 Task: Toggle the prettier use tabs.
Action: Mouse moved to (4, 505)
Screenshot: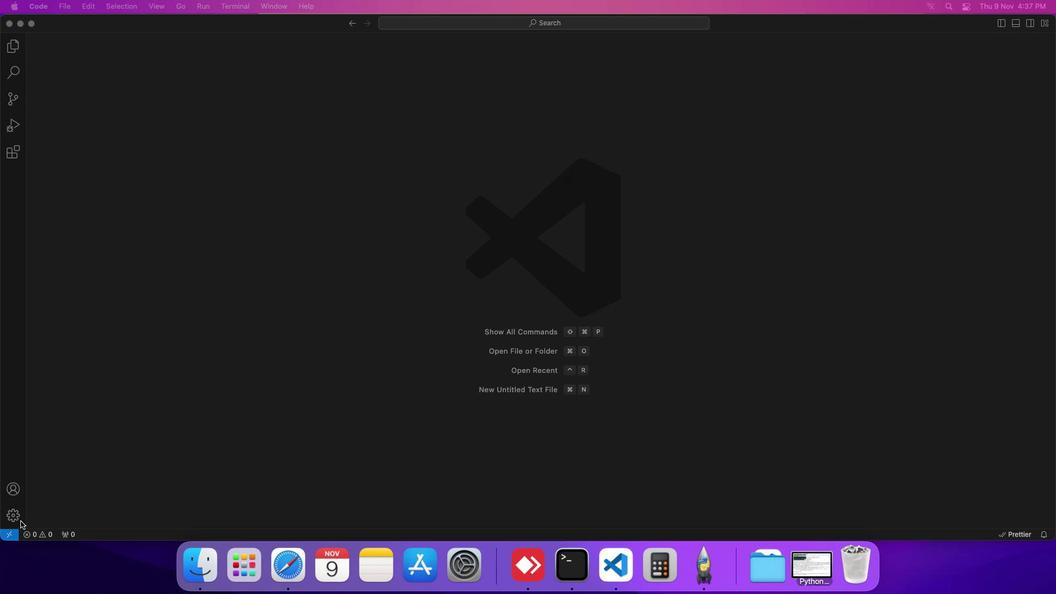 
Action: Mouse pressed left at (4, 505)
Screenshot: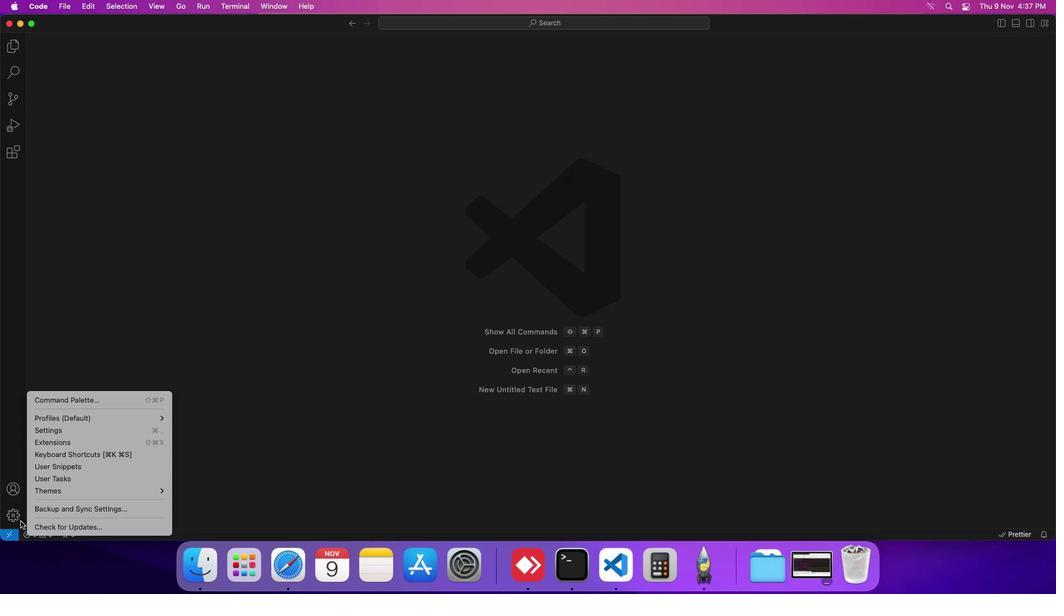 
Action: Mouse moved to (64, 415)
Screenshot: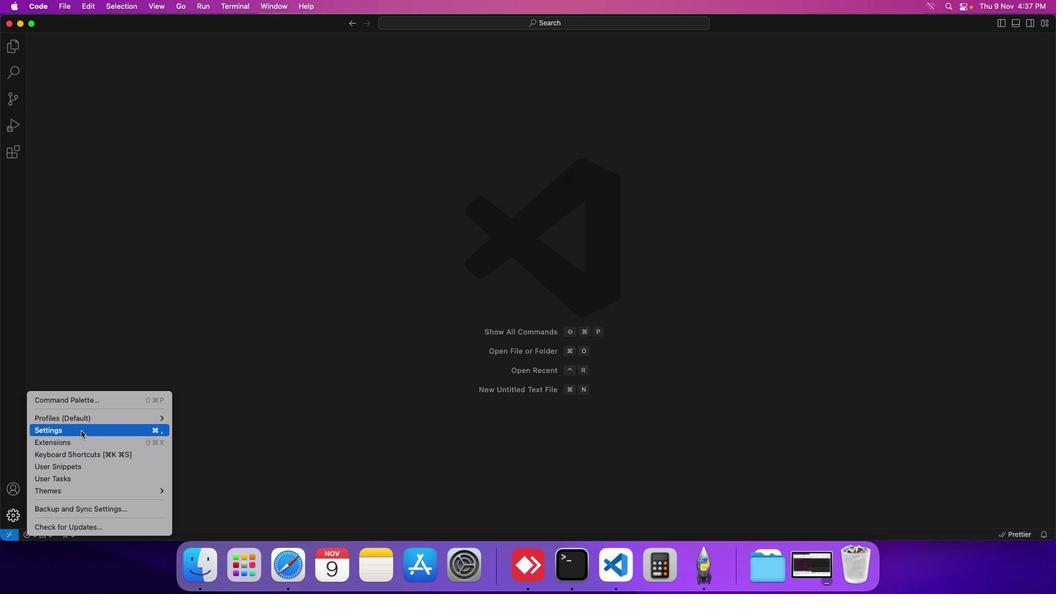 
Action: Mouse pressed left at (64, 415)
Screenshot: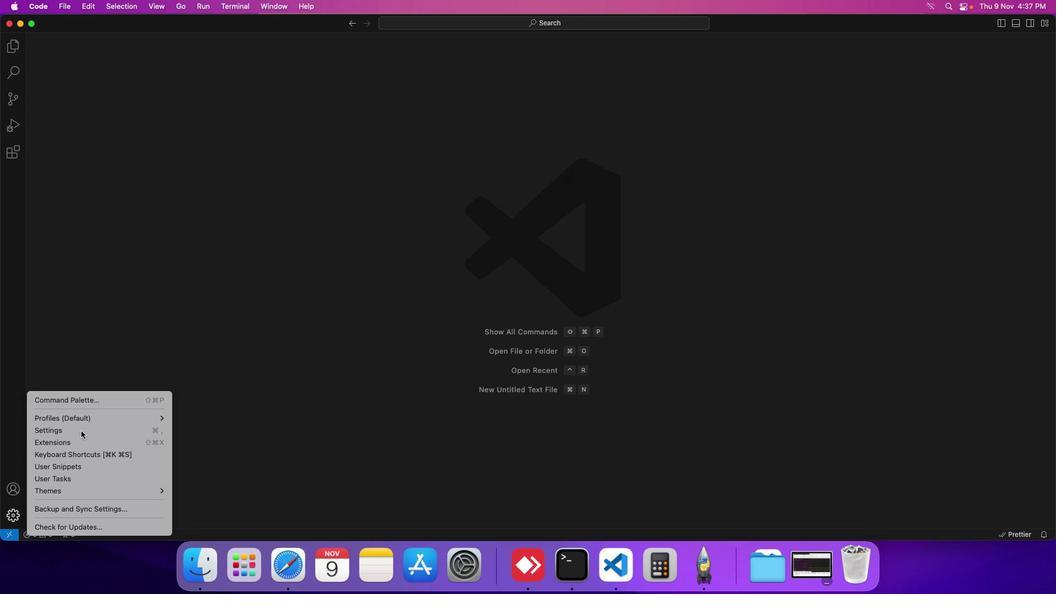
Action: Mouse moved to (240, 181)
Screenshot: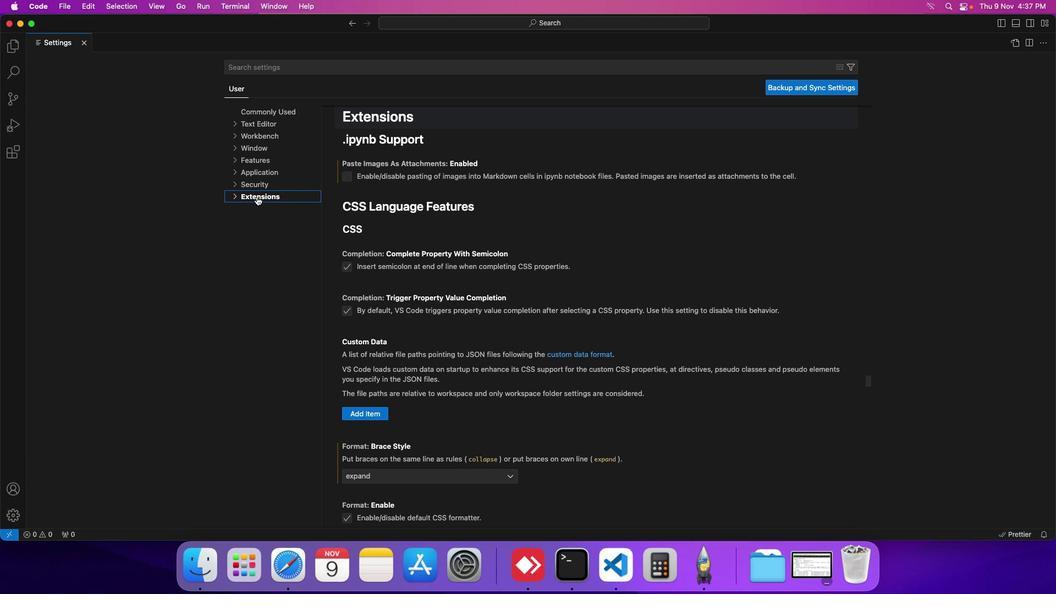 
Action: Mouse pressed left at (240, 181)
Screenshot: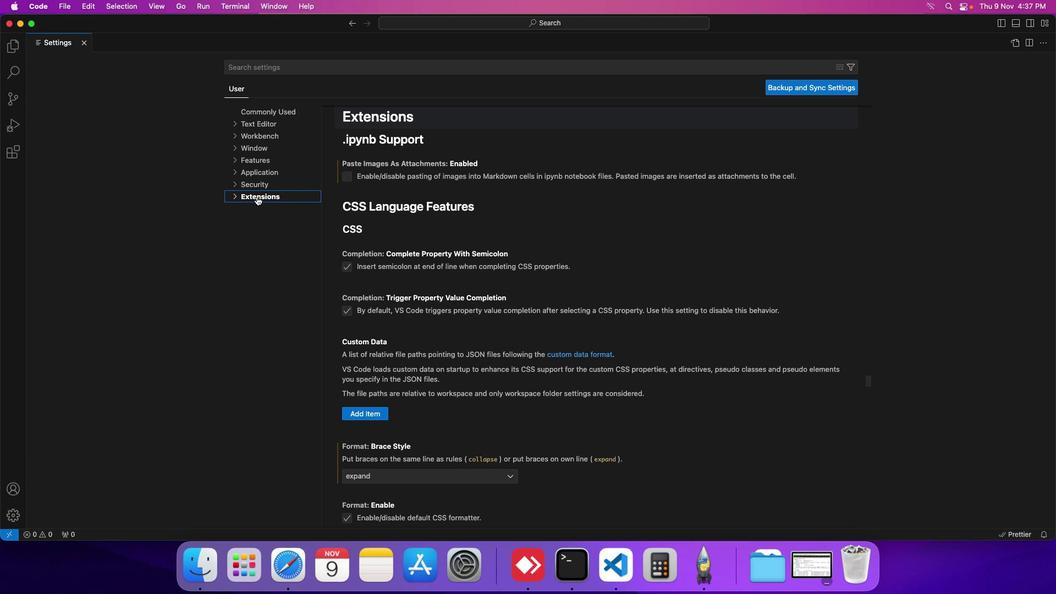 
Action: Mouse moved to (244, 419)
Screenshot: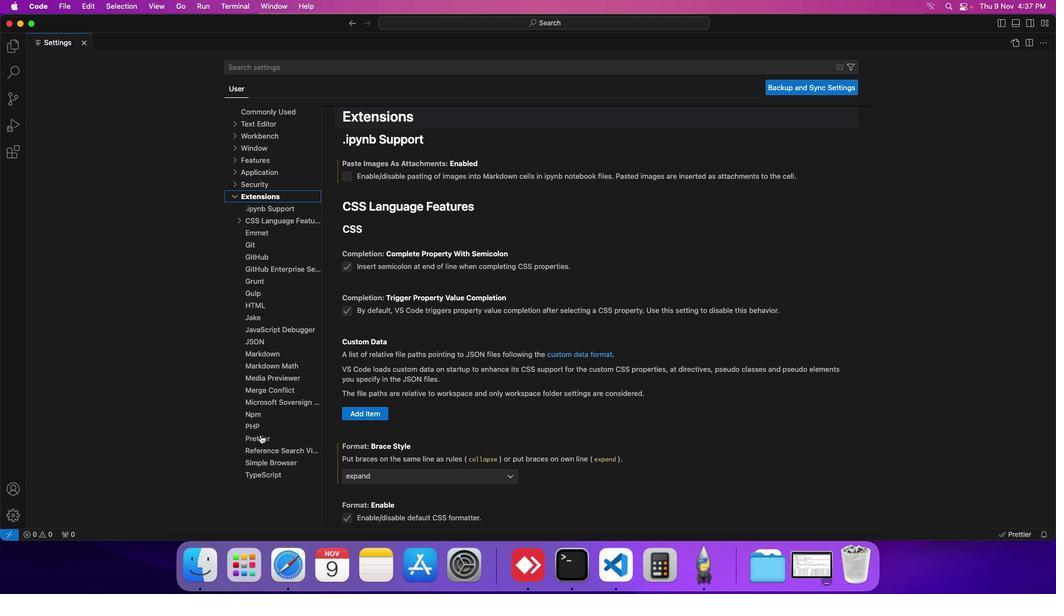 
Action: Mouse pressed left at (244, 419)
Screenshot: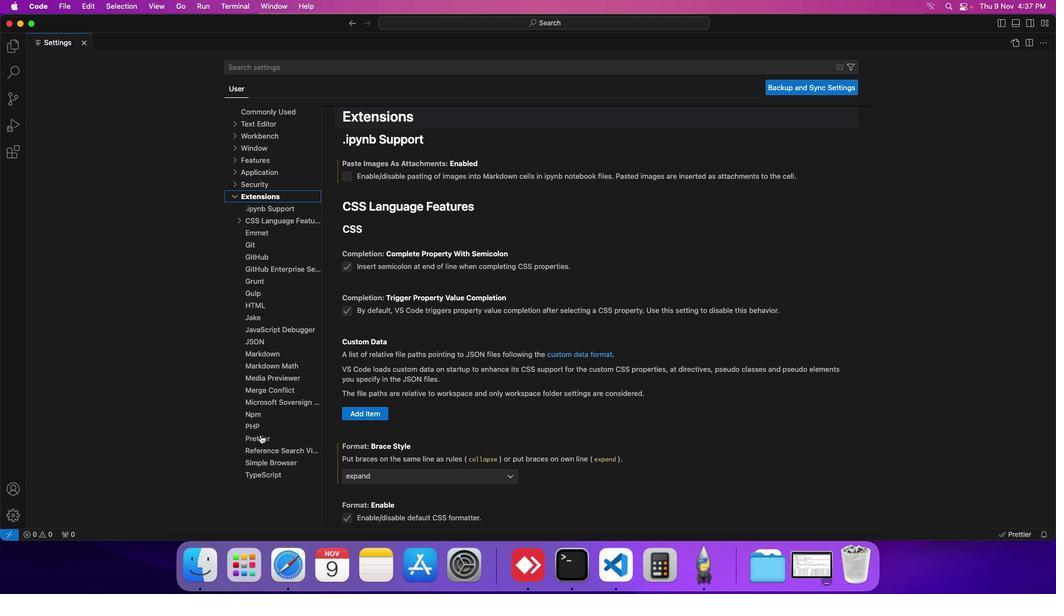 
Action: Mouse moved to (371, 460)
Screenshot: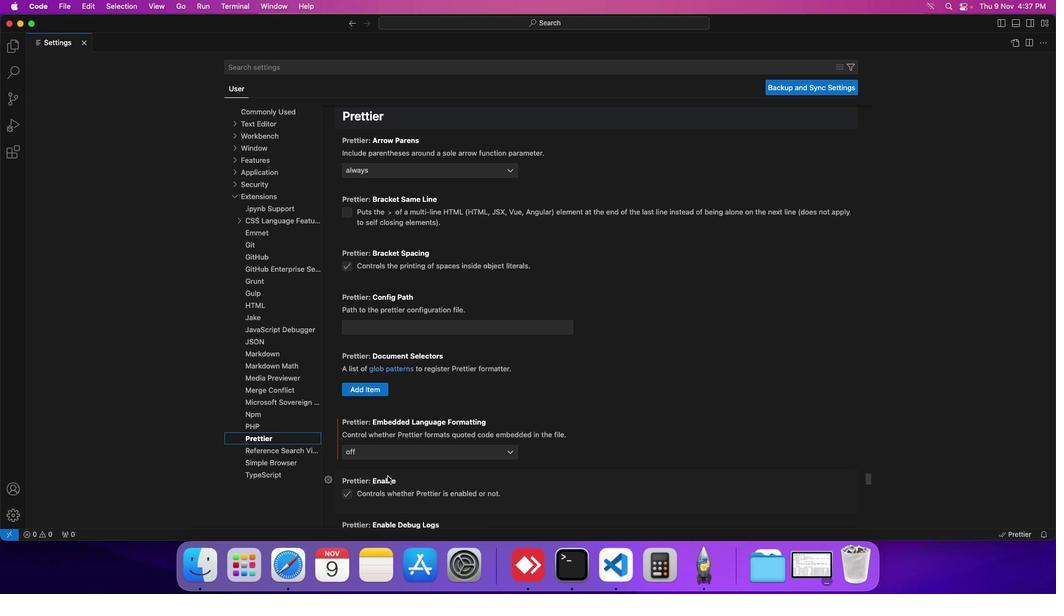 
Action: Mouse scrolled (371, 460) with delta (-15, -15)
Screenshot: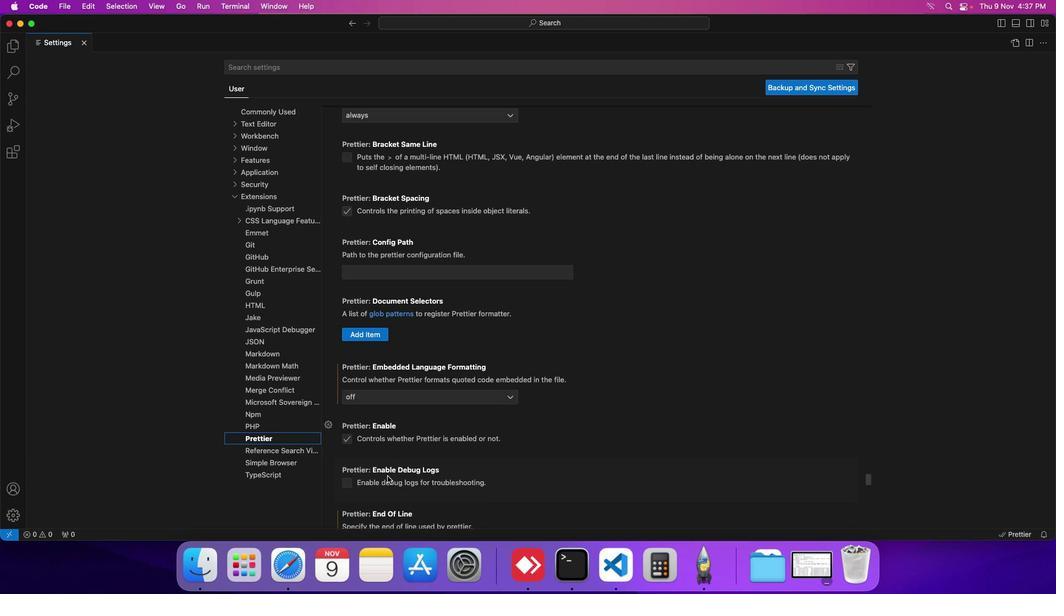 
Action: Mouse scrolled (371, 460) with delta (-15, -15)
Screenshot: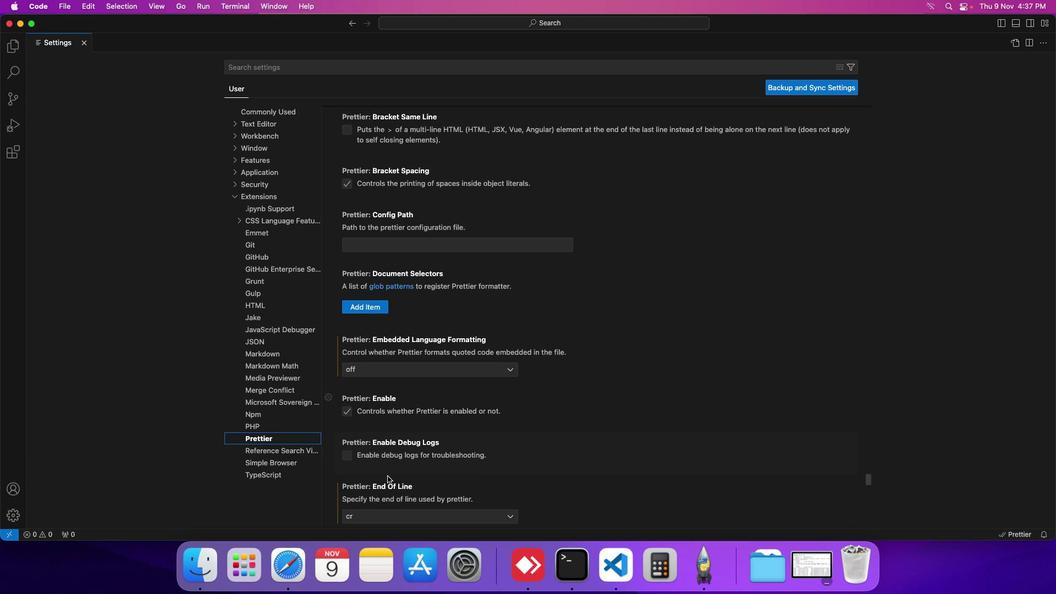 
Action: Mouse scrolled (371, 460) with delta (-15, -15)
Screenshot: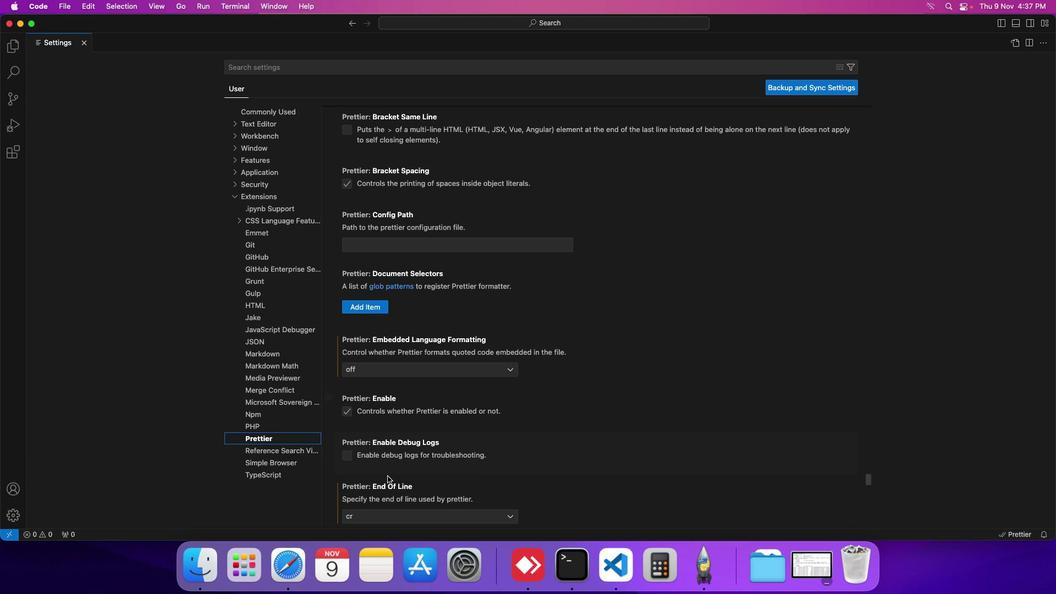 
Action: Mouse scrolled (371, 460) with delta (-15, -15)
Screenshot: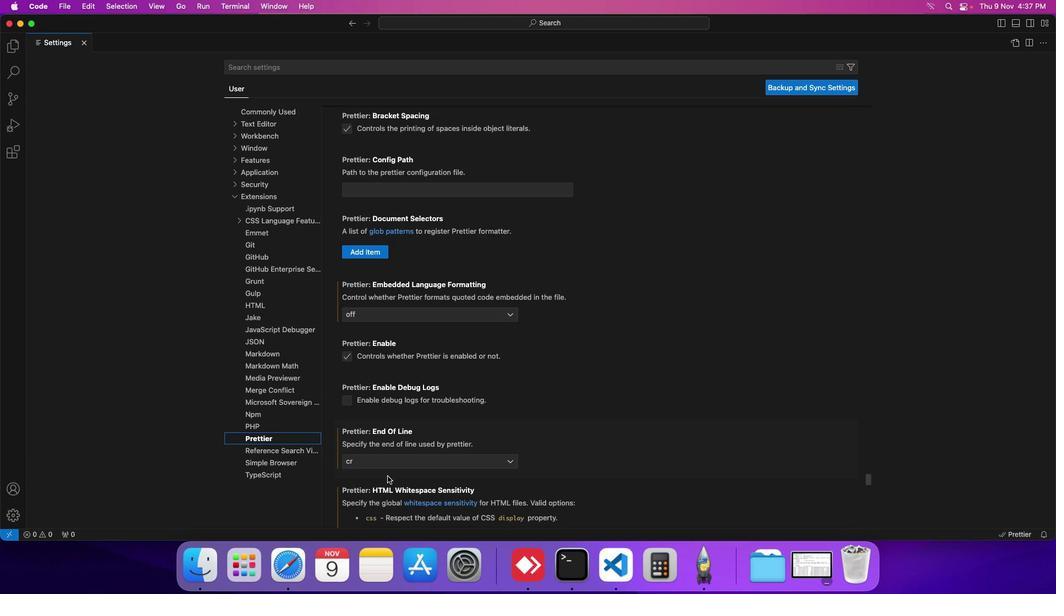 
Action: Mouse scrolled (371, 460) with delta (-15, -15)
Screenshot: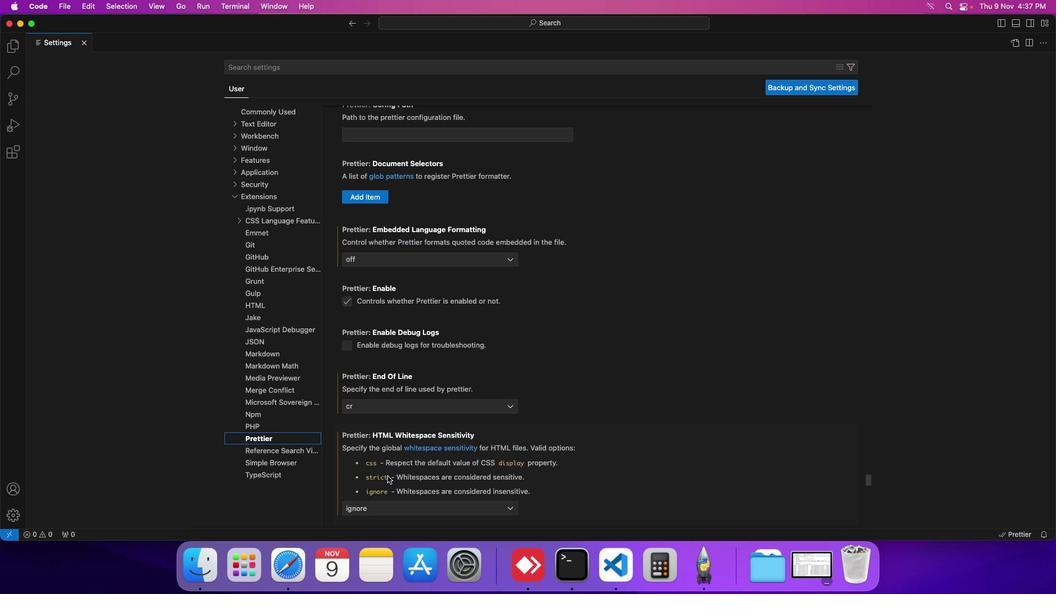 
Action: Mouse scrolled (371, 460) with delta (-15, -16)
Screenshot: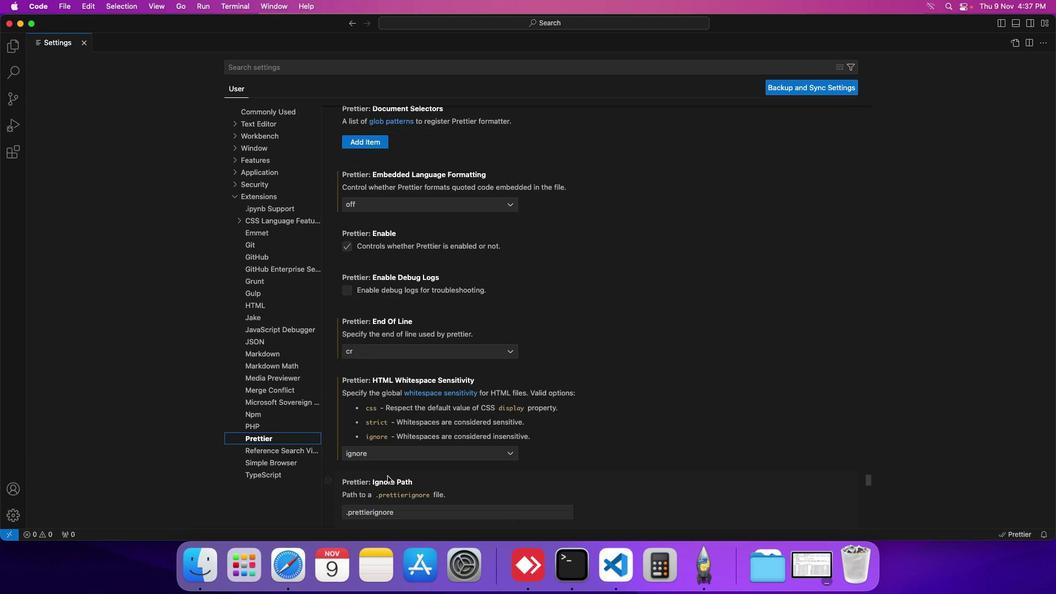 
Action: Mouse scrolled (371, 460) with delta (-15, -16)
Screenshot: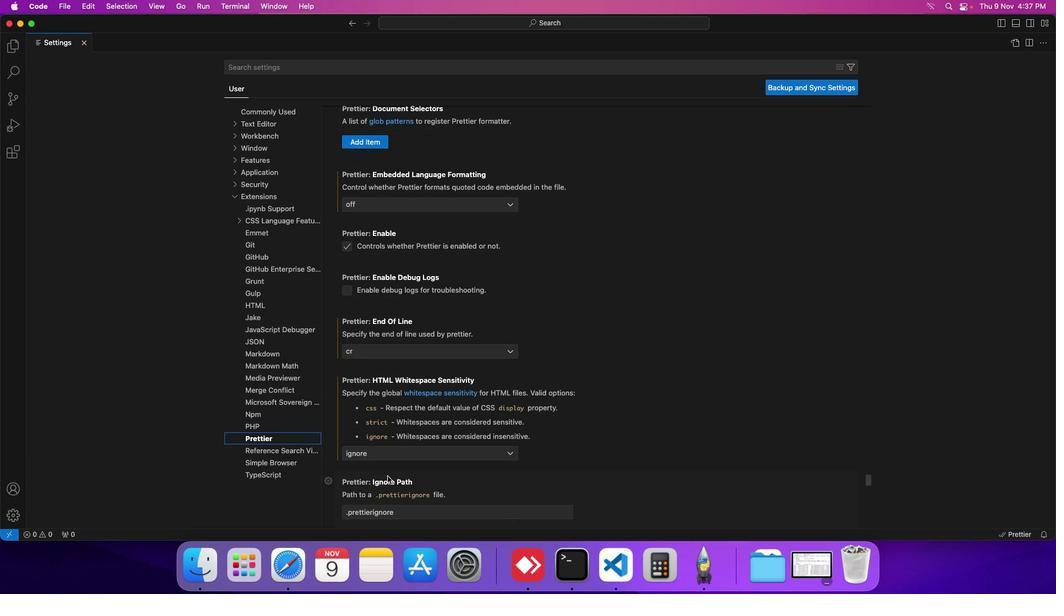 
Action: Mouse scrolled (371, 460) with delta (-15, -15)
Screenshot: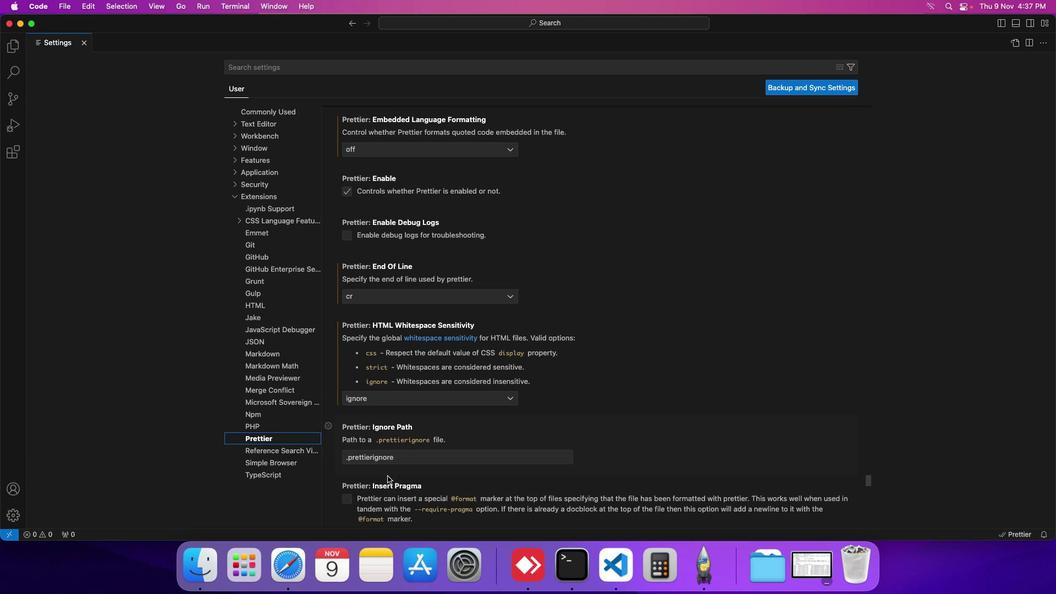 
Action: Mouse scrolled (371, 460) with delta (-15, -15)
Screenshot: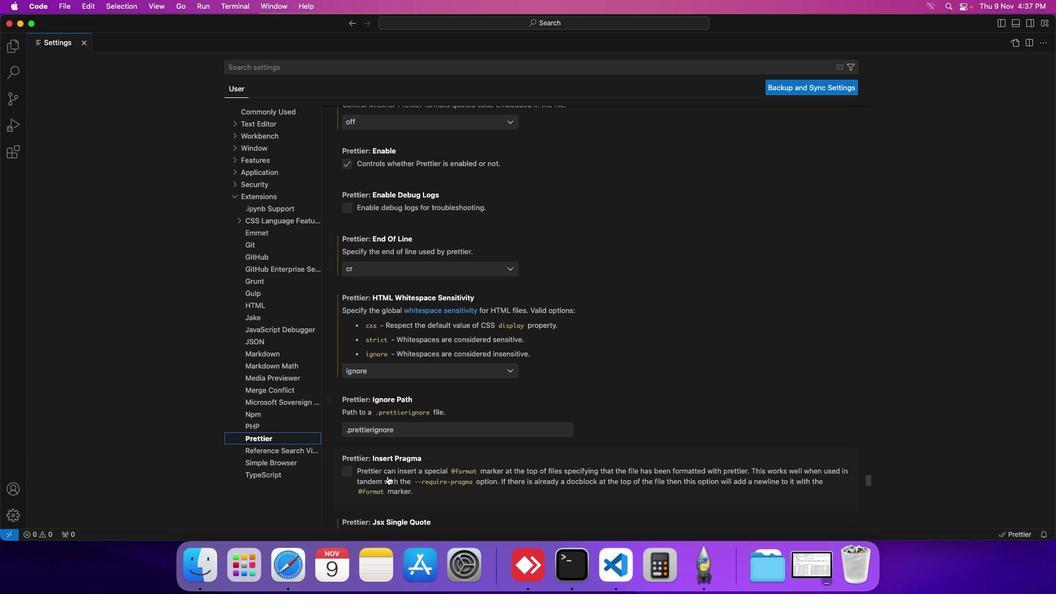 
Action: Mouse scrolled (371, 460) with delta (-15, -15)
Screenshot: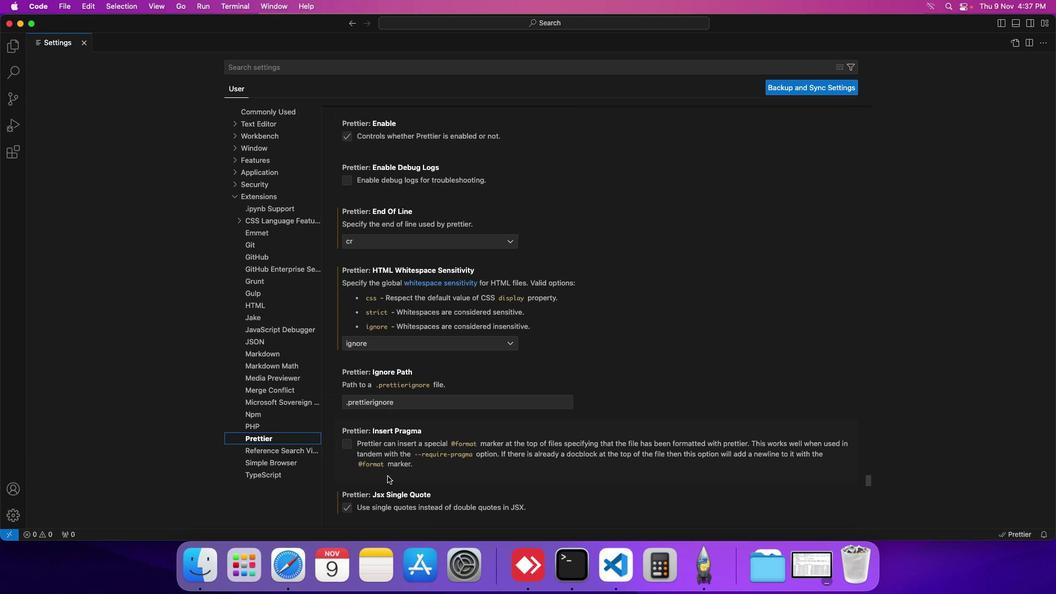 
Action: Mouse scrolled (371, 460) with delta (-15, -15)
Screenshot: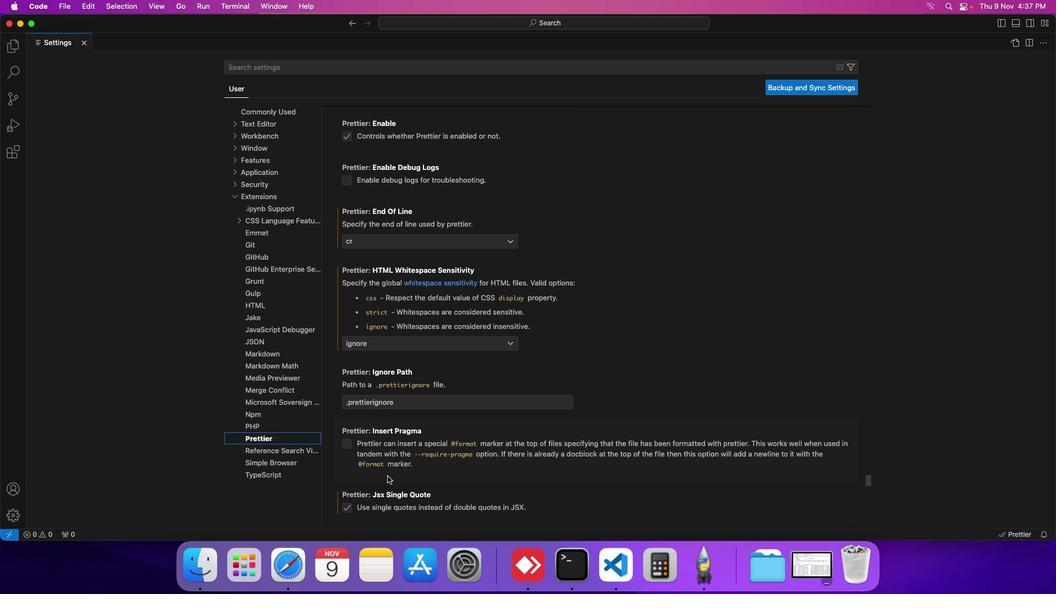 
Action: Mouse scrolled (371, 460) with delta (-15, -15)
Screenshot: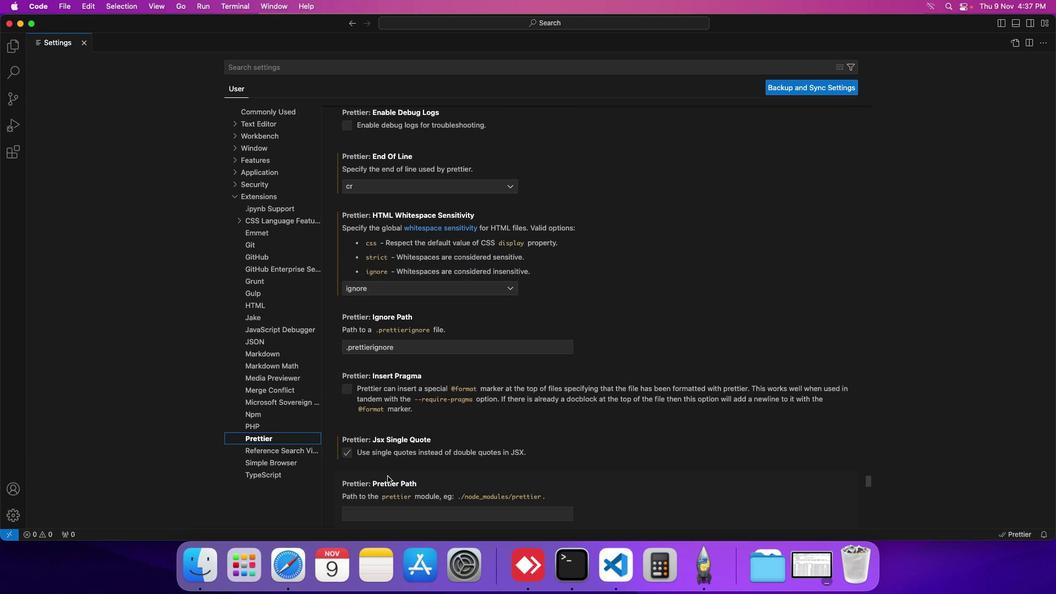 
Action: Mouse scrolled (371, 460) with delta (-15, -15)
Screenshot: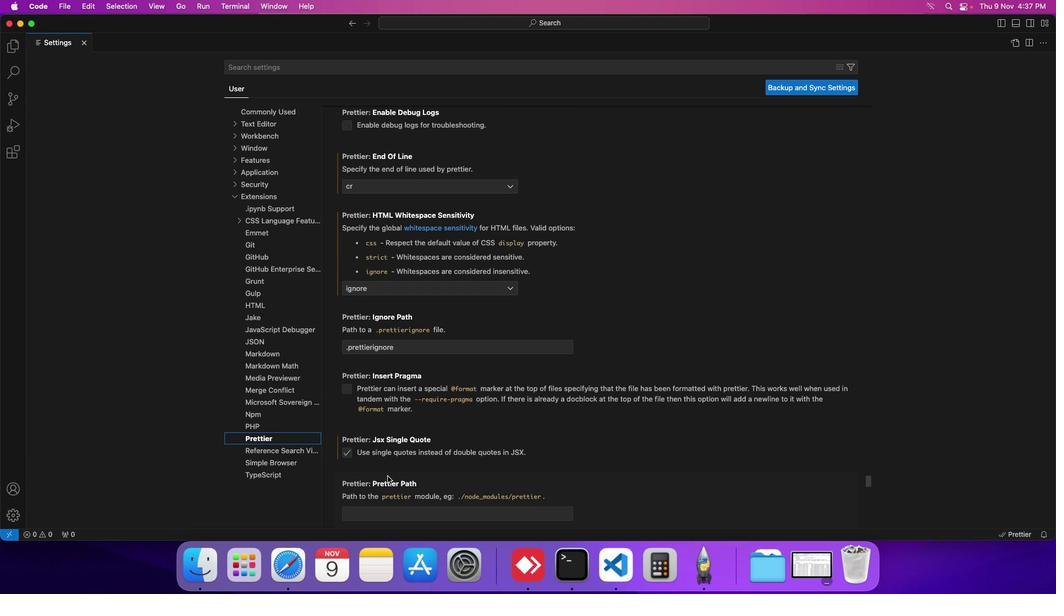 
Action: Mouse scrolled (371, 460) with delta (-15, -15)
Screenshot: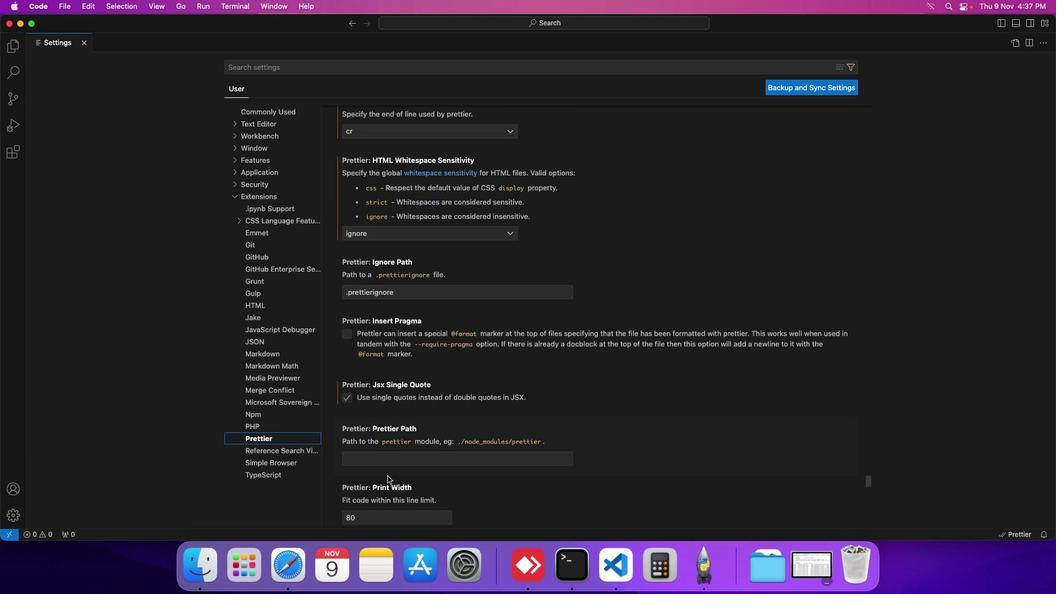 
Action: Mouse scrolled (371, 460) with delta (-15, -15)
Screenshot: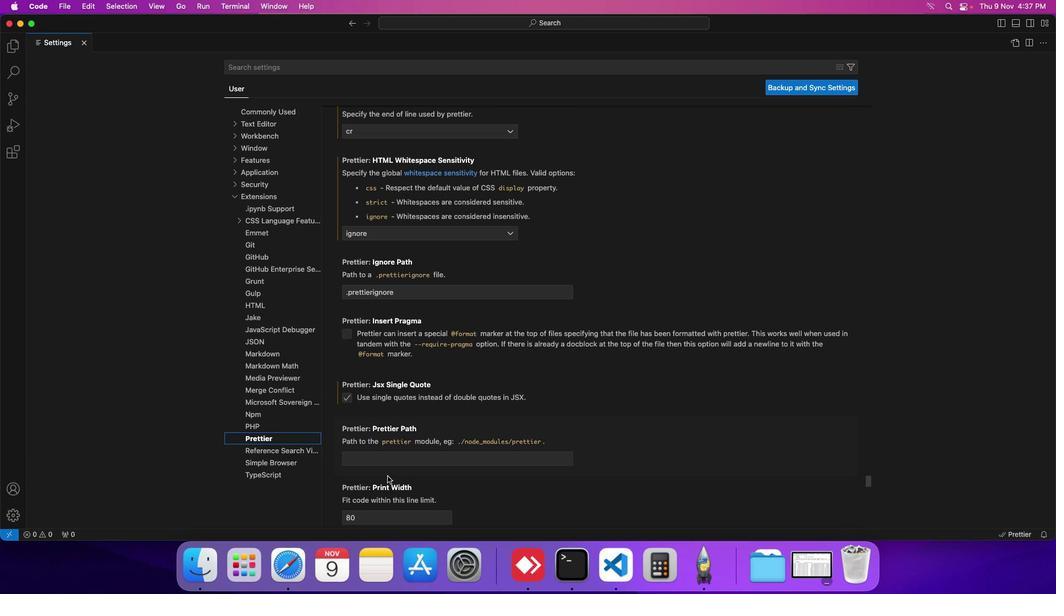 
Action: Mouse scrolled (371, 460) with delta (-15, -15)
Screenshot: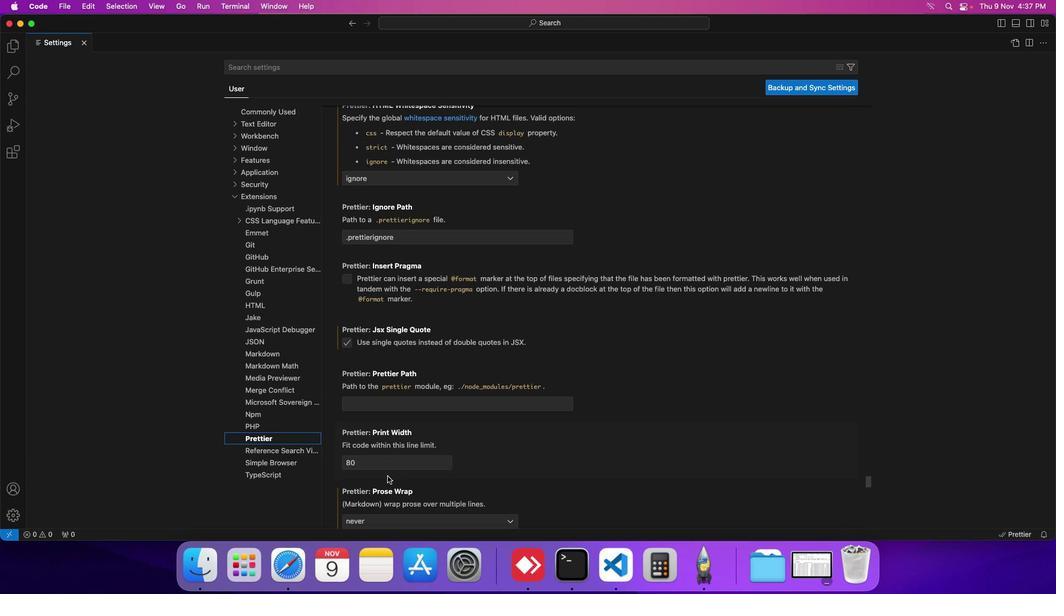 
Action: Mouse scrolled (371, 460) with delta (-15, -15)
Screenshot: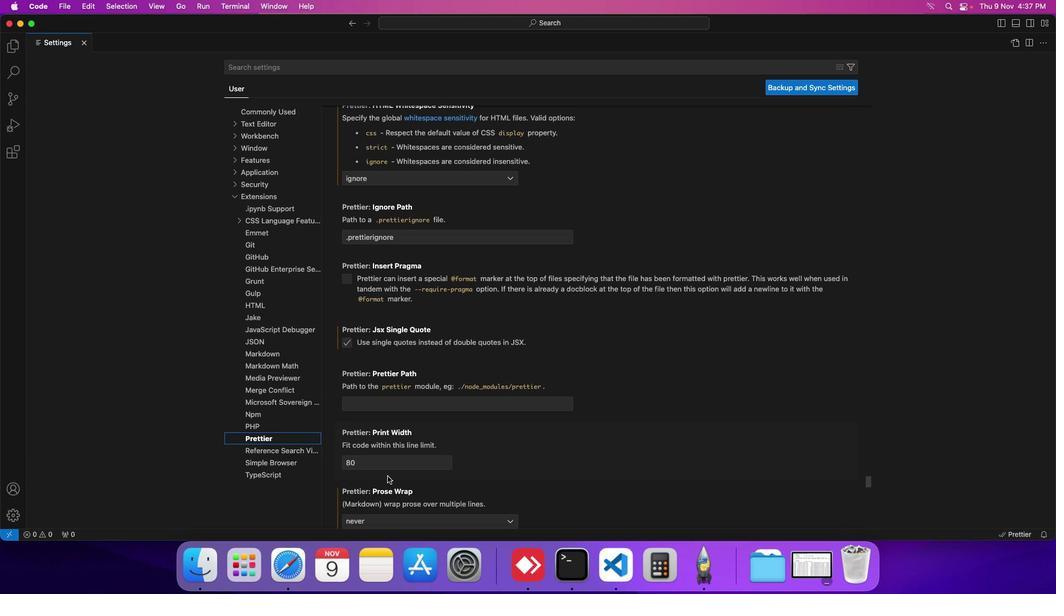 
Action: Mouse scrolled (371, 460) with delta (-15, -15)
Screenshot: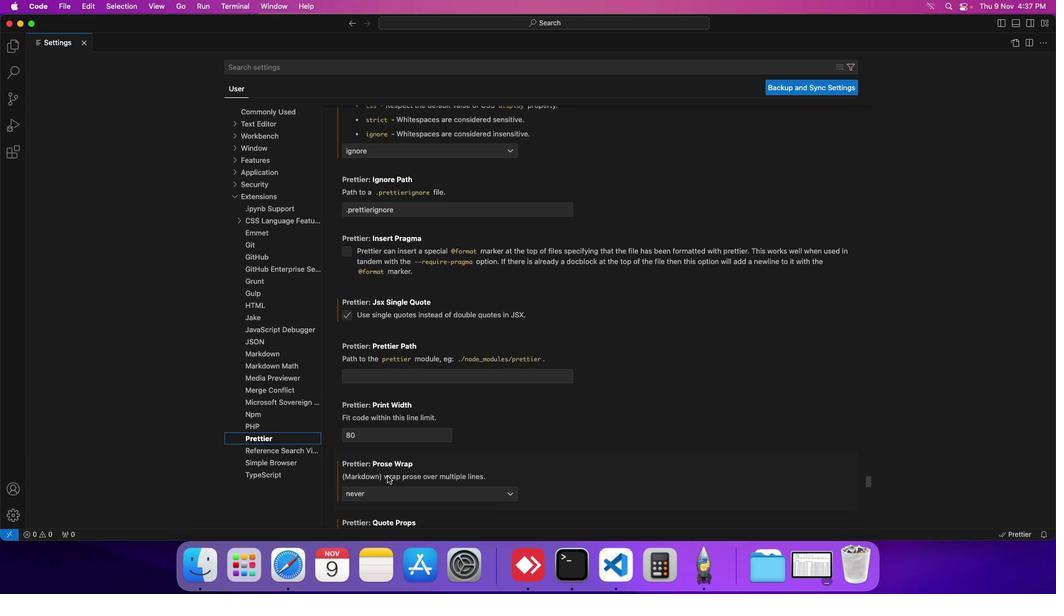
Action: Mouse scrolled (371, 460) with delta (-15, -15)
Screenshot: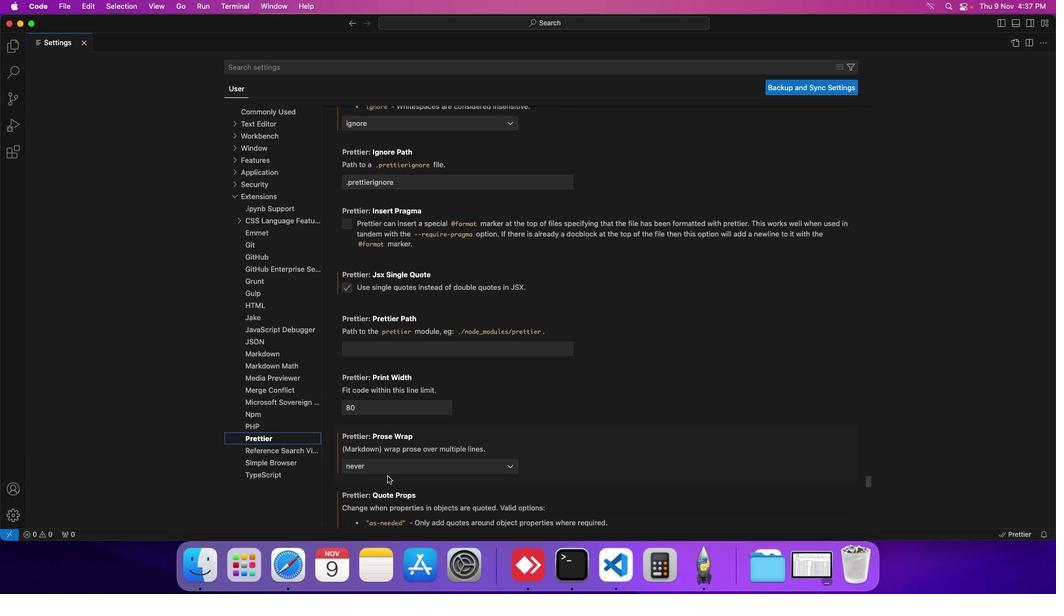 
Action: Mouse scrolled (371, 460) with delta (-15, -15)
Screenshot: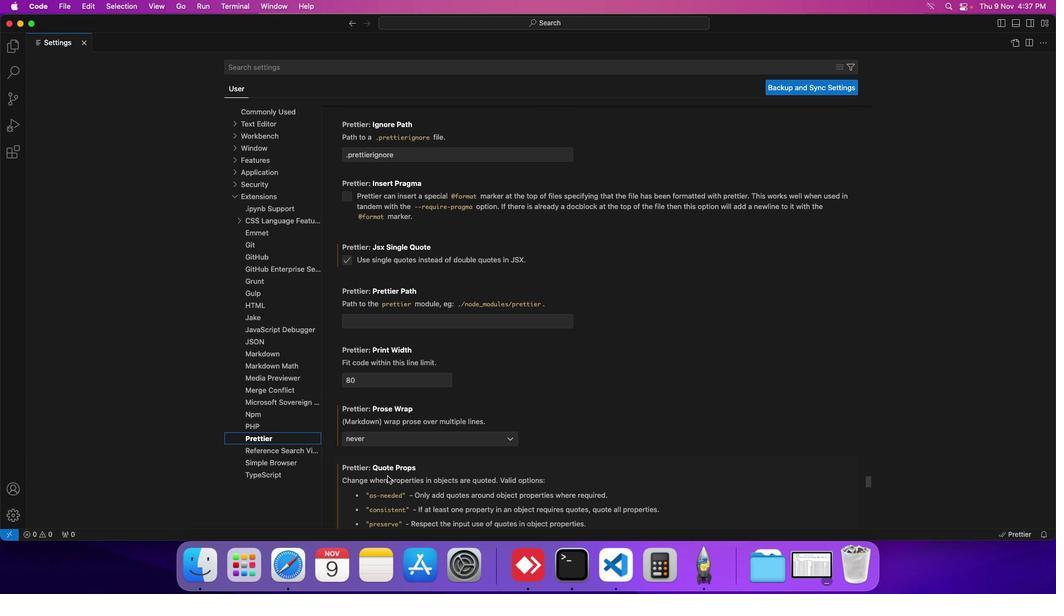 
Action: Mouse scrolled (371, 460) with delta (-15, -15)
Screenshot: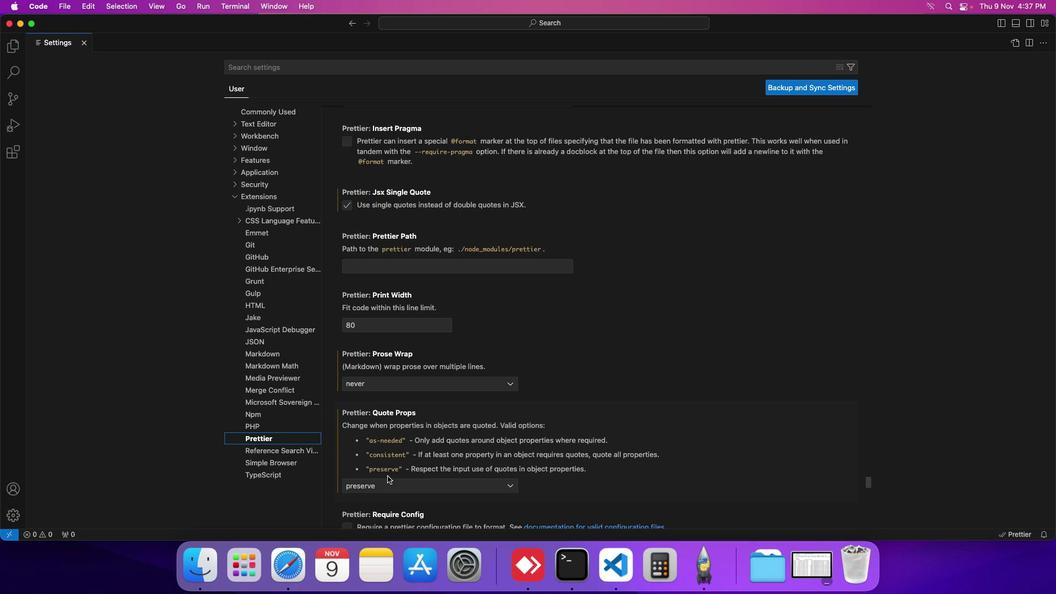 
Action: Mouse scrolled (371, 460) with delta (-15, -15)
Screenshot: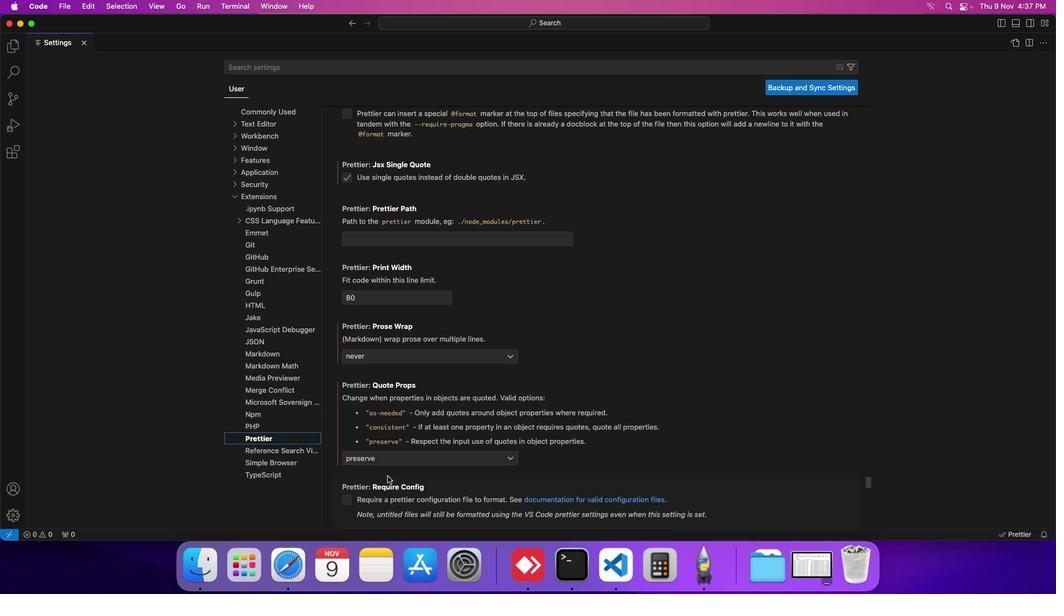 
Action: Mouse scrolled (371, 460) with delta (-15, -15)
Screenshot: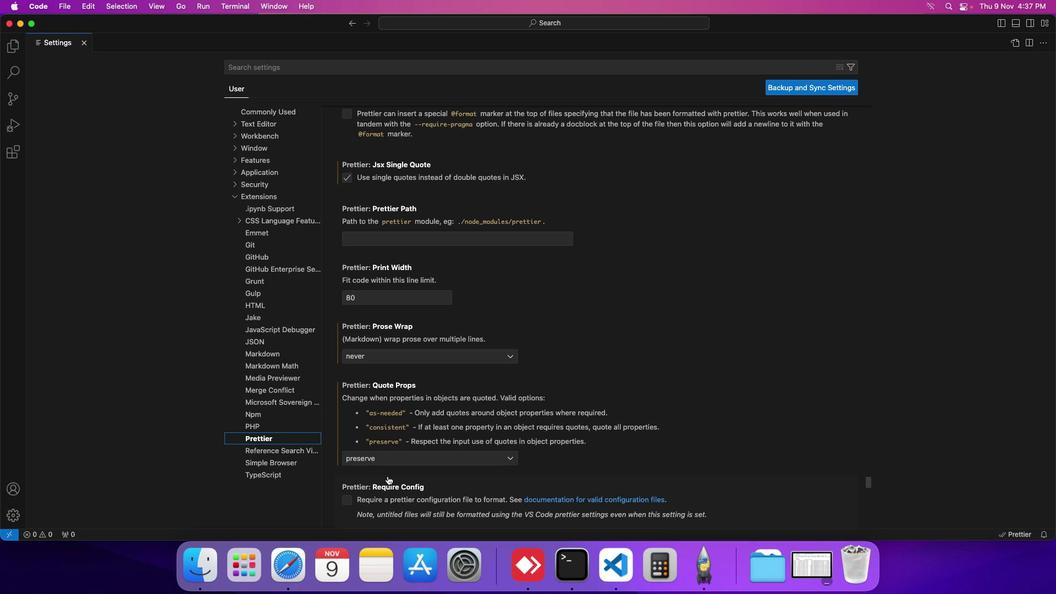 
Action: Mouse scrolled (371, 460) with delta (-15, -15)
Screenshot: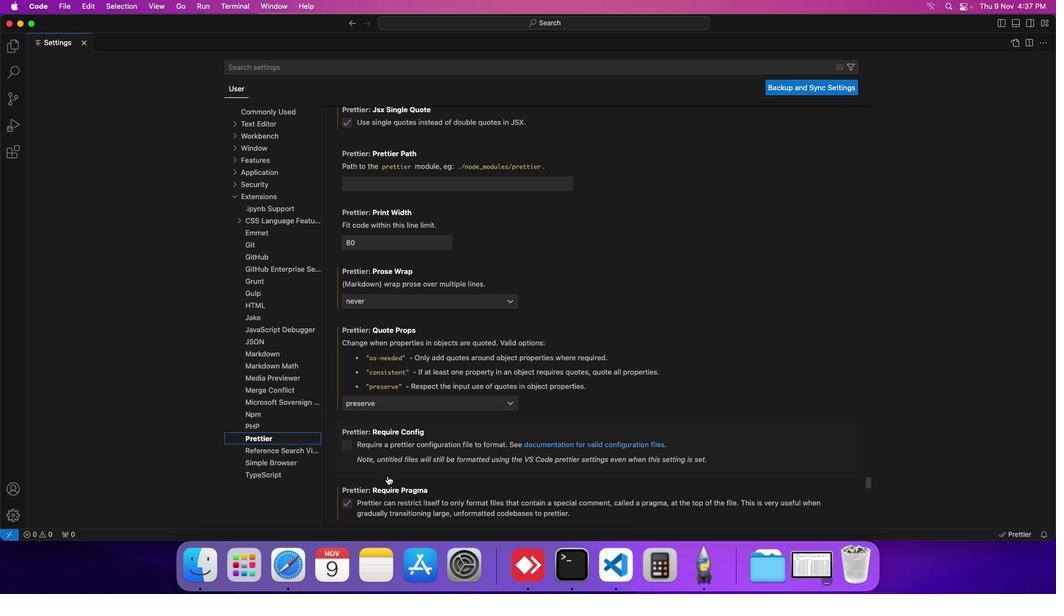 
Action: Mouse scrolled (371, 460) with delta (-15, -15)
Screenshot: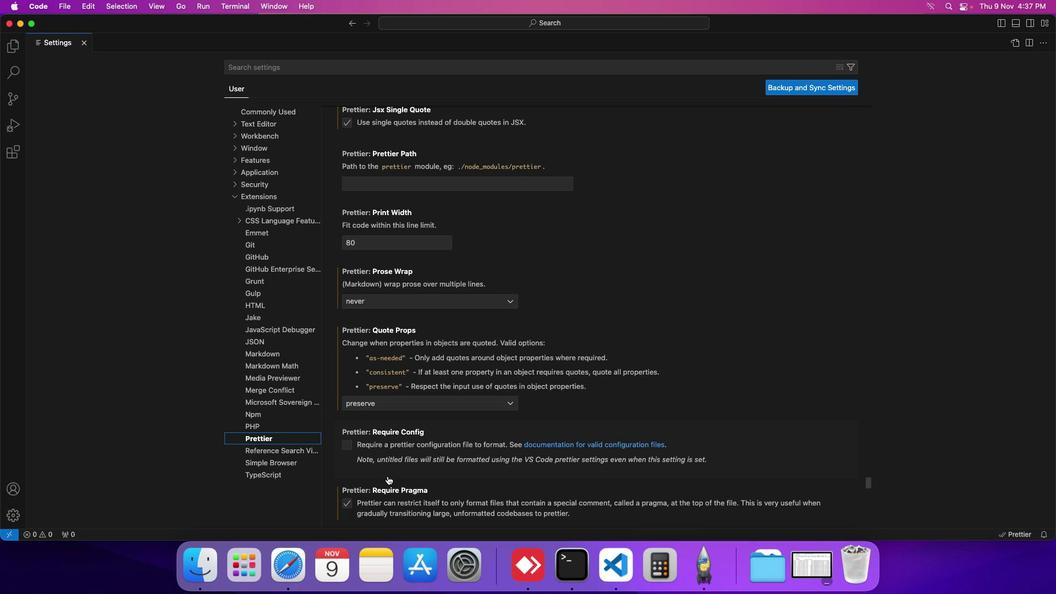 
Action: Mouse scrolled (371, 460) with delta (-15, -15)
Screenshot: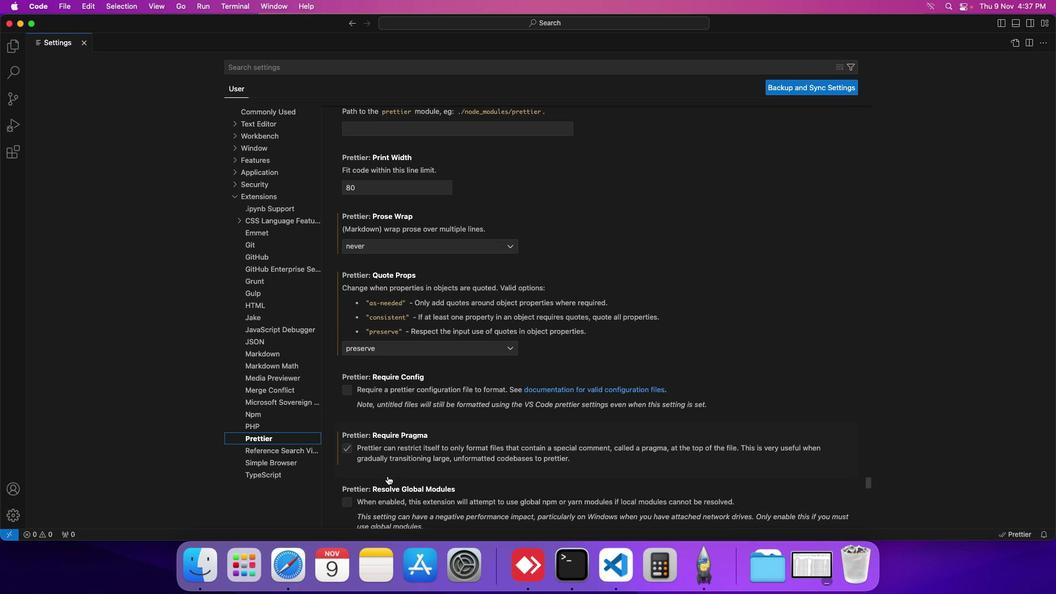 
Action: Mouse scrolled (371, 460) with delta (-15, -15)
Screenshot: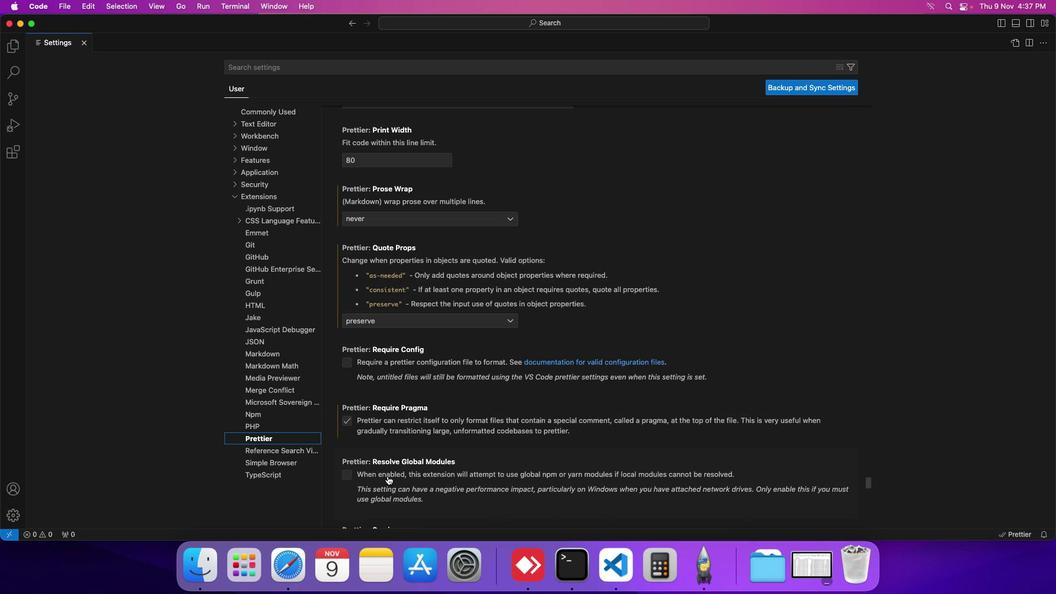 
Action: Mouse scrolled (371, 460) with delta (-15, -15)
Screenshot: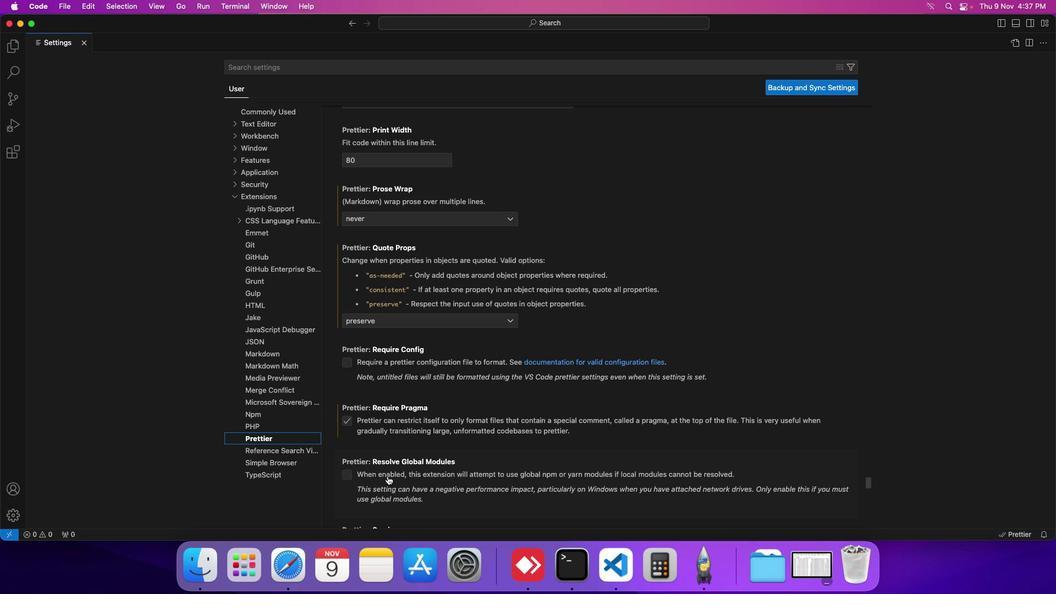 
Action: Mouse scrolled (371, 460) with delta (-15, -15)
Screenshot: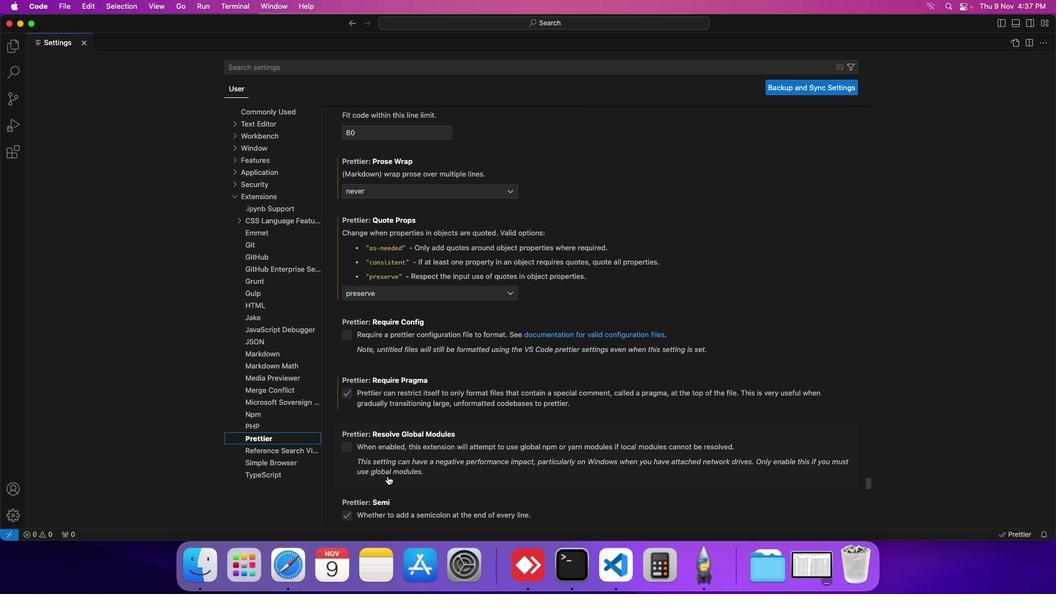
Action: Mouse scrolled (371, 460) with delta (-15, -15)
Screenshot: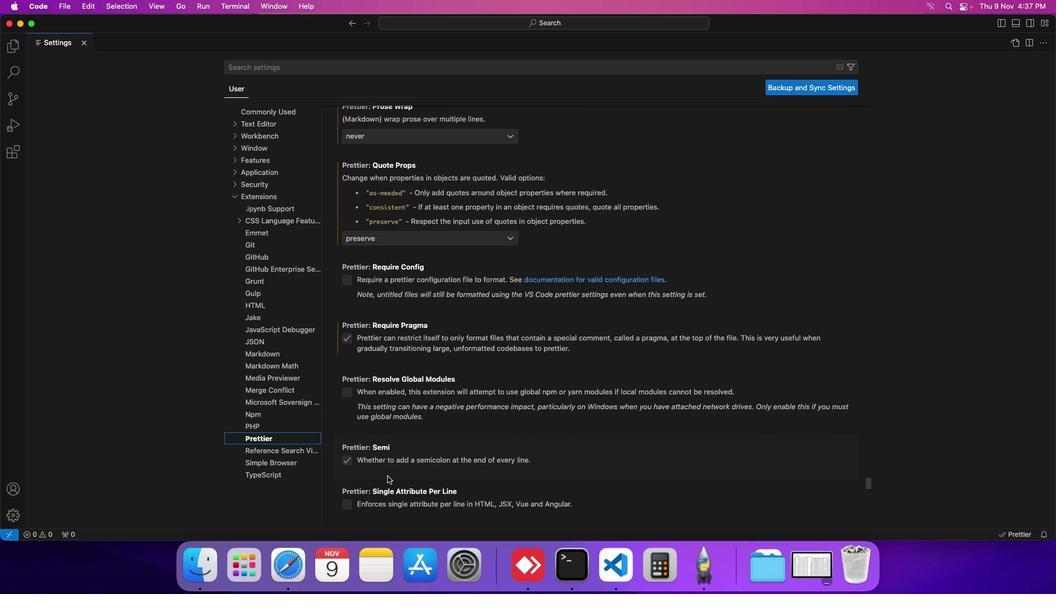 
Action: Mouse scrolled (371, 460) with delta (-15, -15)
Screenshot: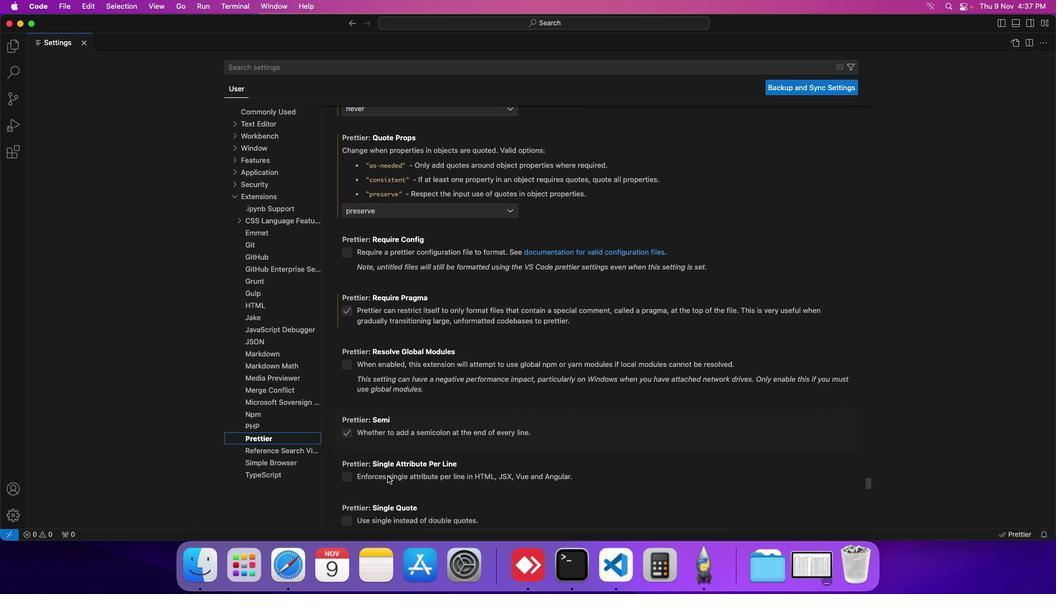 
Action: Mouse scrolled (371, 460) with delta (-15, -15)
Screenshot: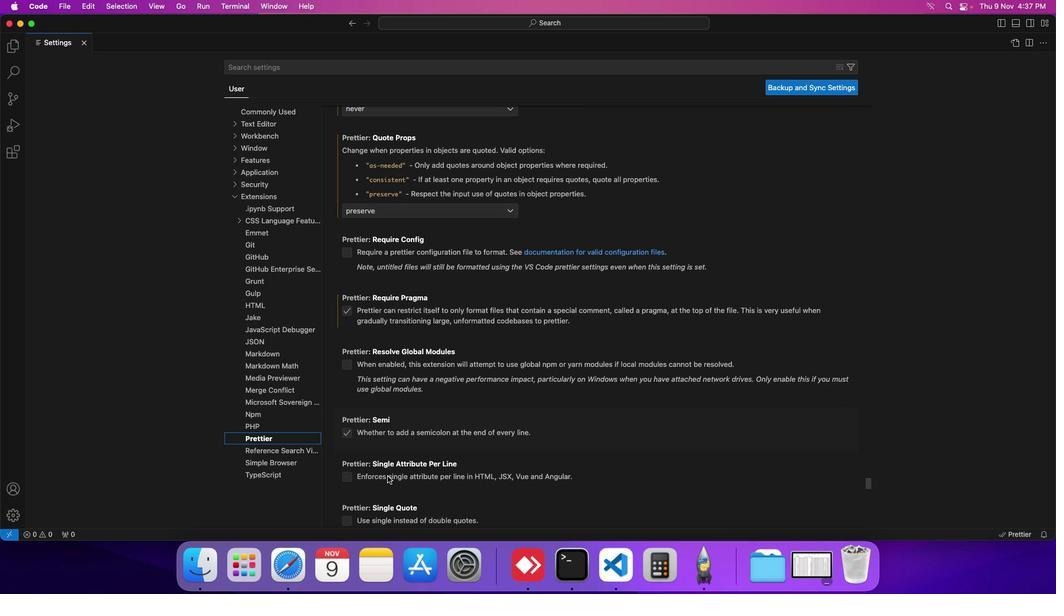 
Action: Mouse scrolled (371, 460) with delta (-15, -15)
Screenshot: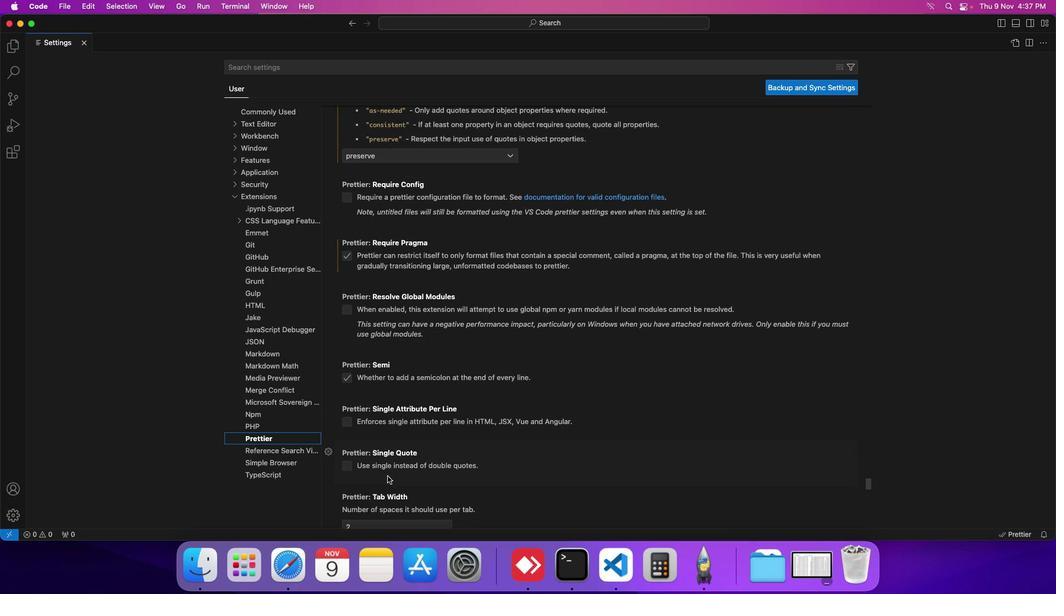 
Action: Mouse scrolled (371, 460) with delta (-15, -15)
Screenshot: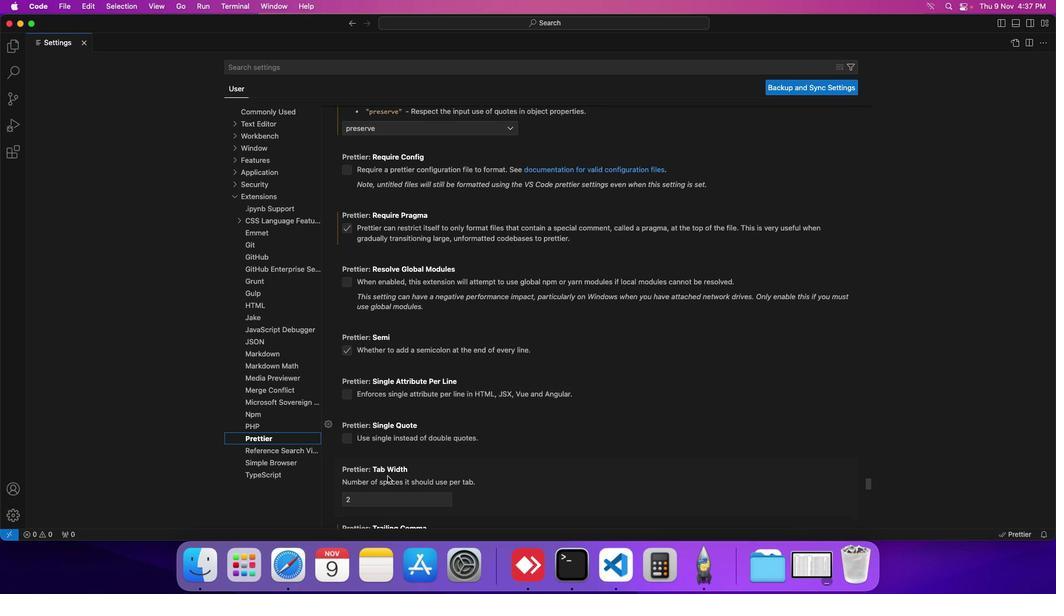 
Action: Mouse scrolled (371, 460) with delta (-15, -15)
Screenshot: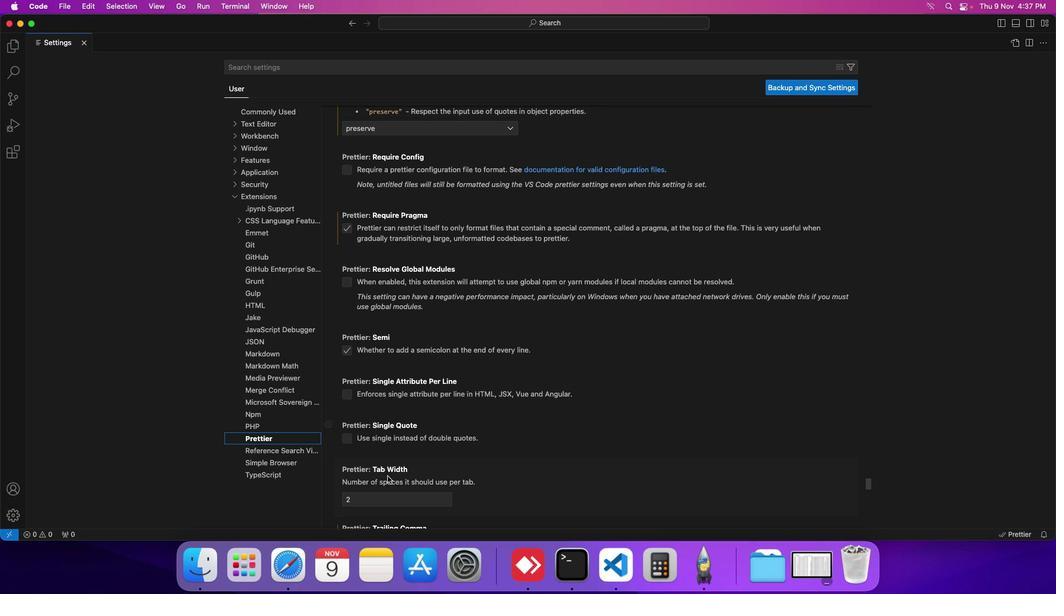 
Action: Mouse scrolled (371, 460) with delta (-15, -15)
Screenshot: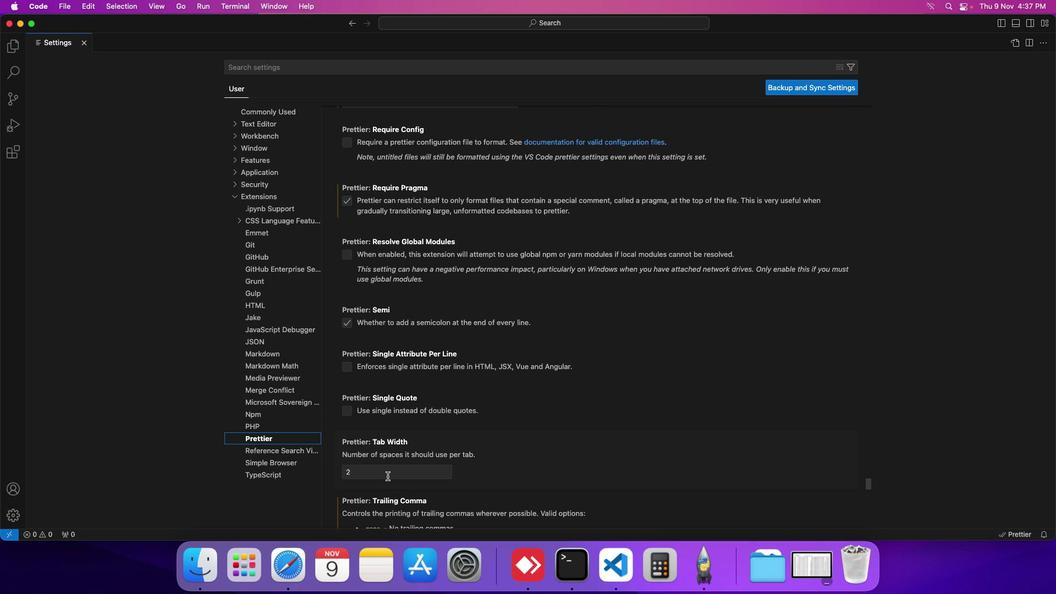
Action: Mouse scrolled (371, 460) with delta (-15, -15)
Screenshot: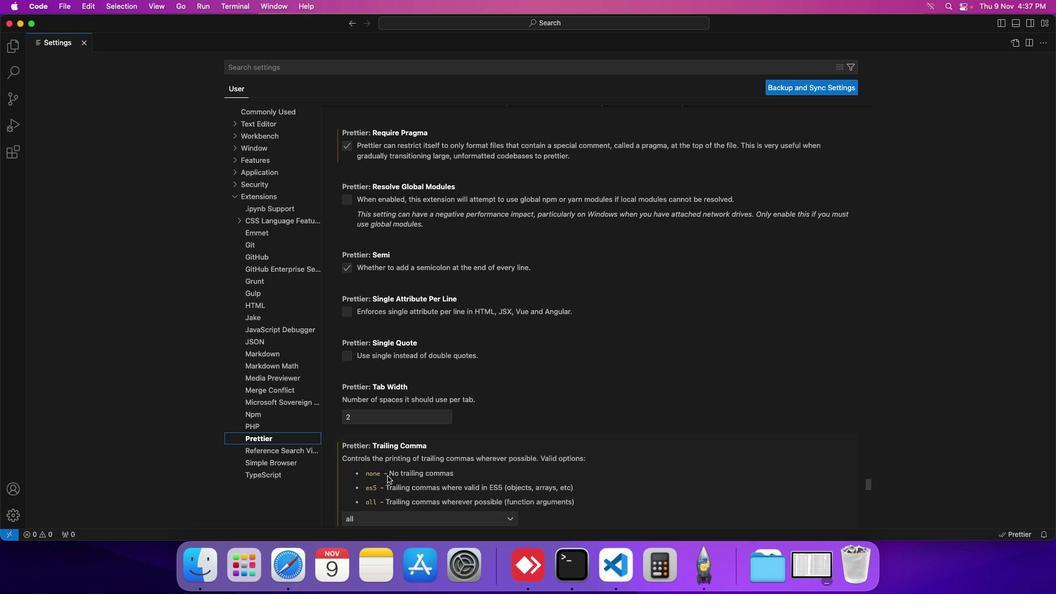 
Action: Mouse scrolled (371, 460) with delta (-15, -15)
Screenshot: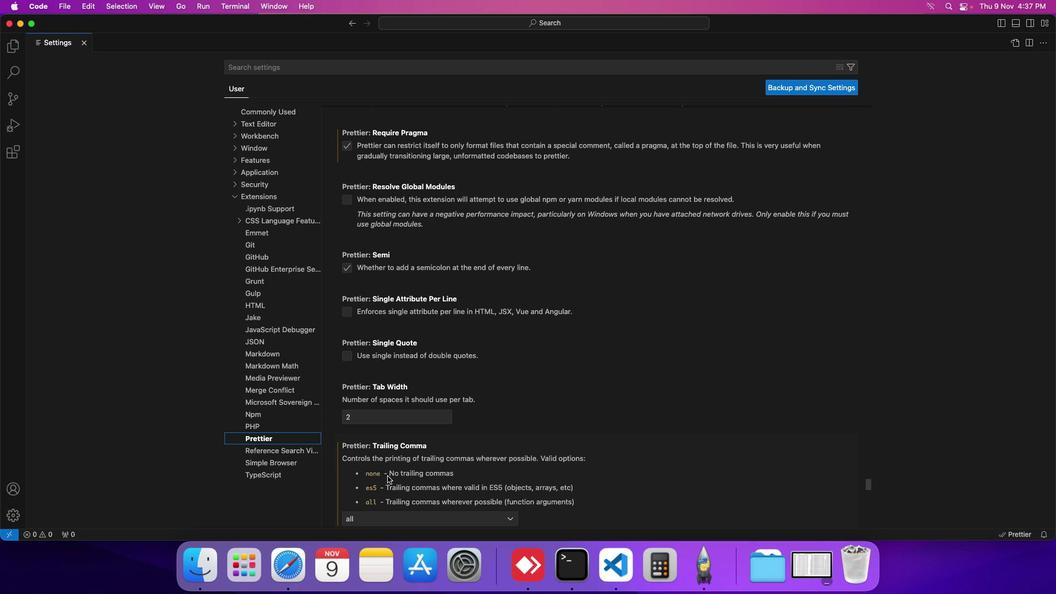 
Action: Mouse scrolled (371, 460) with delta (-15, -15)
Screenshot: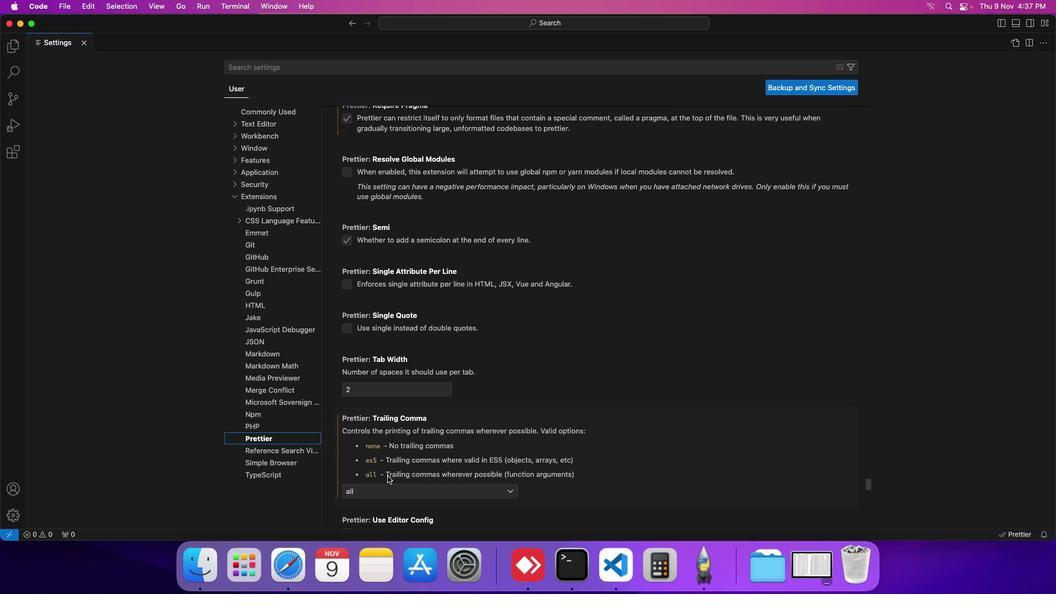 
Action: Mouse scrolled (371, 460) with delta (-15, -15)
Screenshot: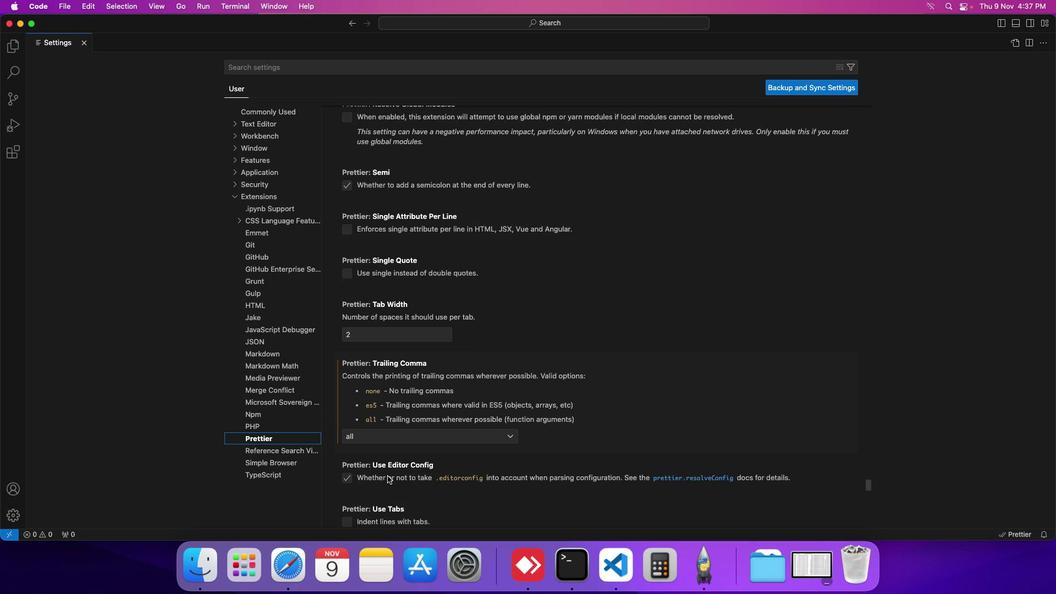 
Action: Mouse scrolled (371, 460) with delta (-15, -15)
Screenshot: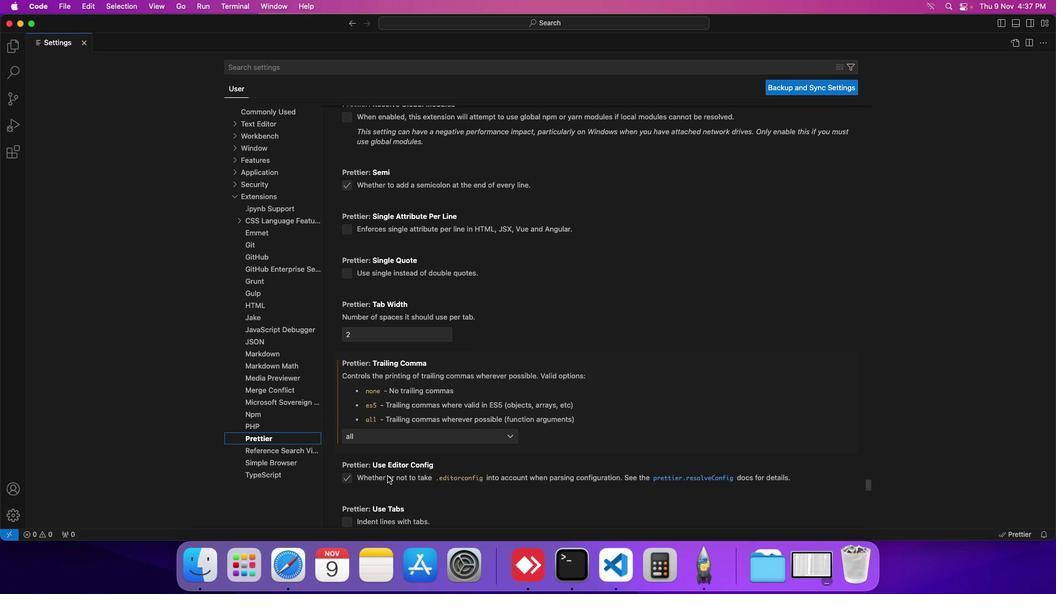 
Action: Mouse scrolled (371, 460) with delta (-15, -15)
Screenshot: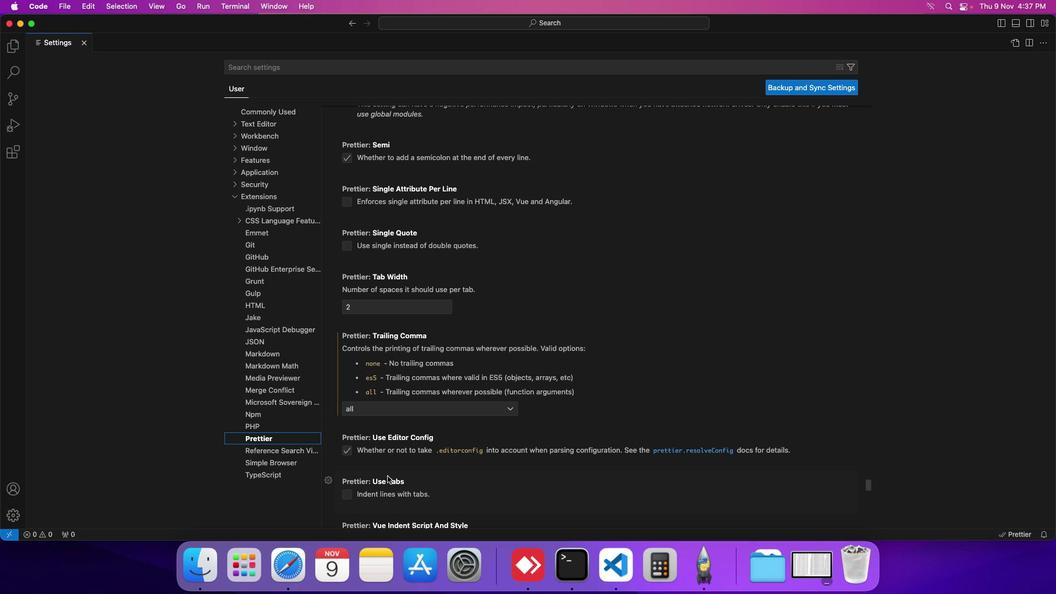 
Action: Mouse scrolled (371, 460) with delta (-15, -15)
Screenshot: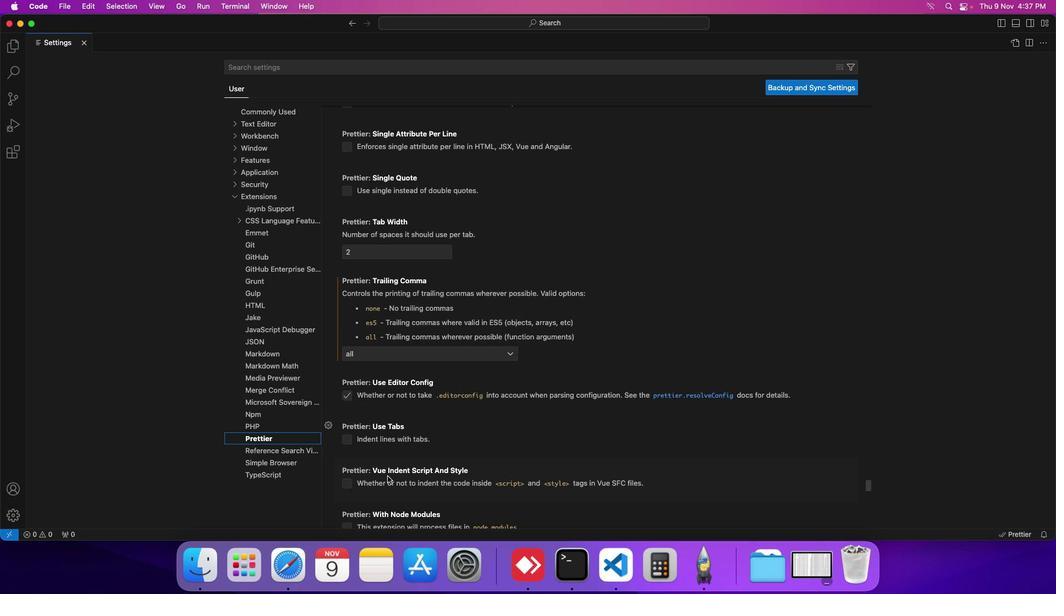 
Action: Mouse scrolled (371, 460) with delta (-15, -15)
Screenshot: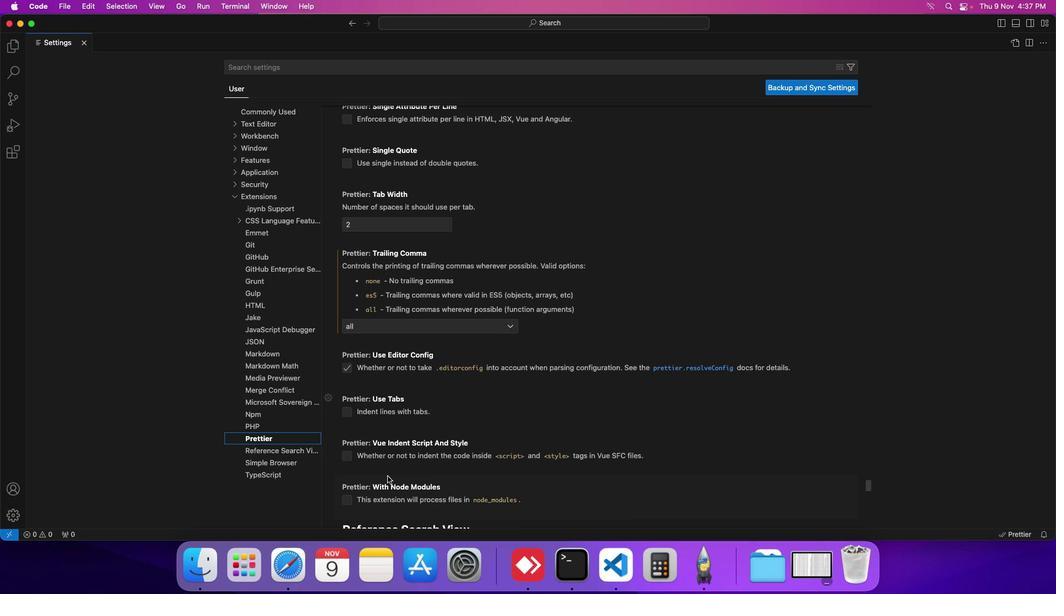 
Action: Mouse scrolled (371, 460) with delta (-15, -15)
Screenshot: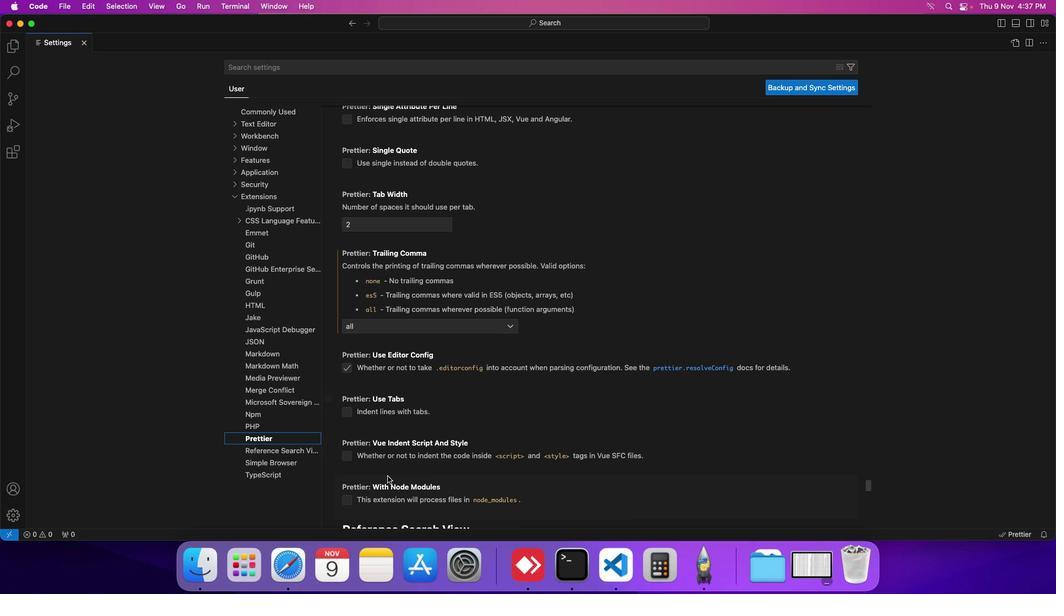 
Action: Mouse moved to (331, 399)
Screenshot: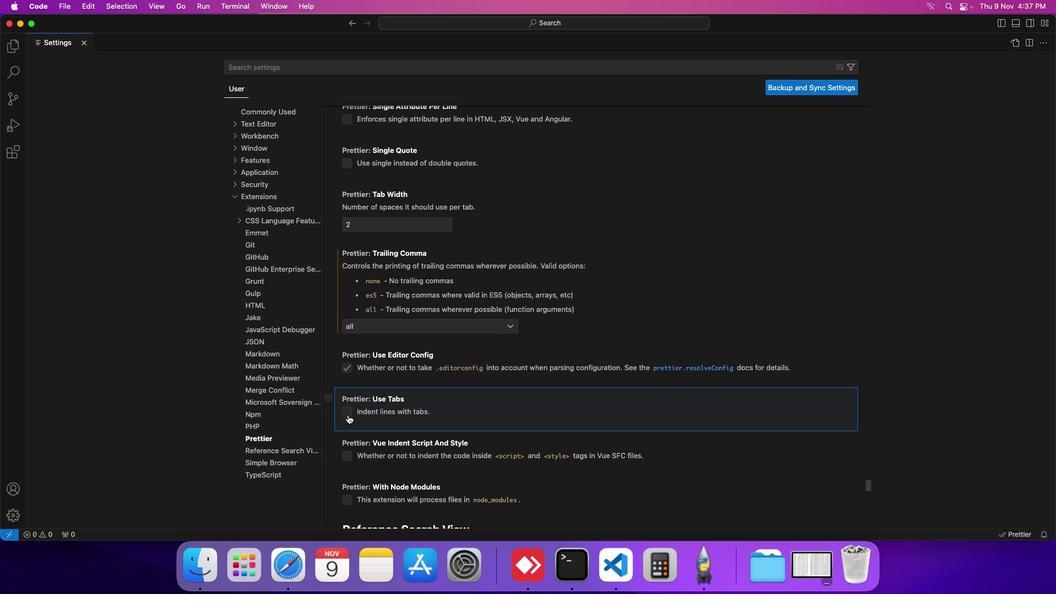 
Action: Mouse pressed left at (331, 399)
Screenshot: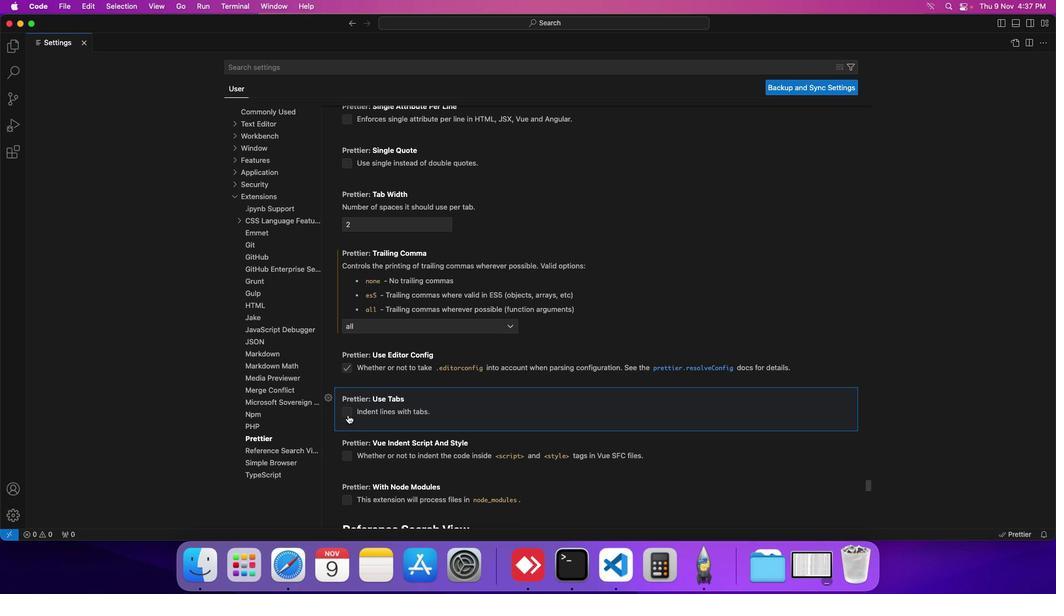 
Action: Mouse moved to (365, 401)
Screenshot: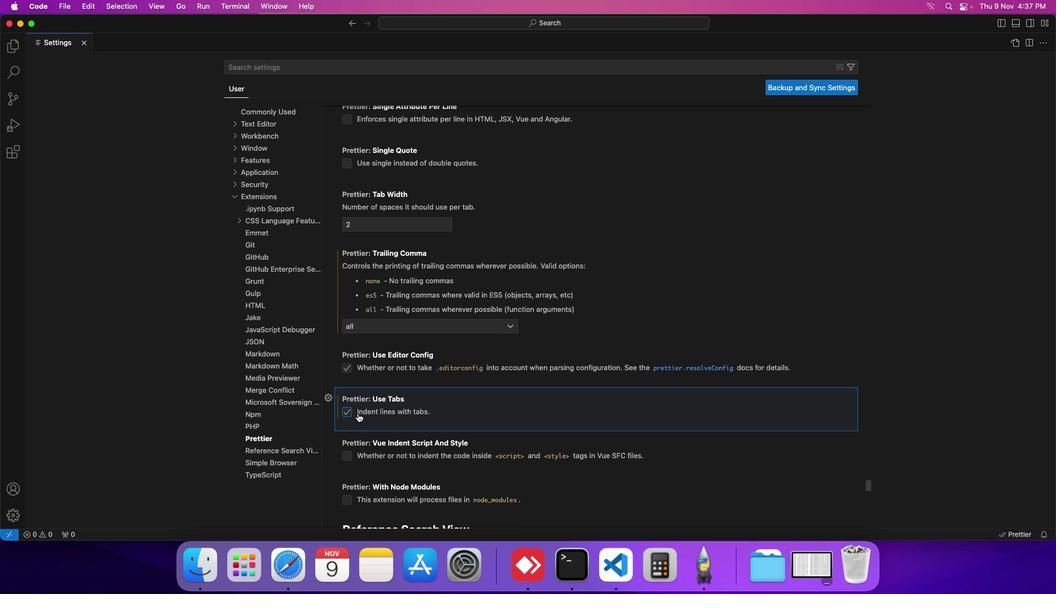 
